 Task: Create a due date automation trigger when advanced on, on the tuesday before a card is due add fields without custom field "Resume" set to a number greater or equal to 1 and greater or equal to 10 at 11:00 AM.
Action: Mouse moved to (1360, 44)
Screenshot: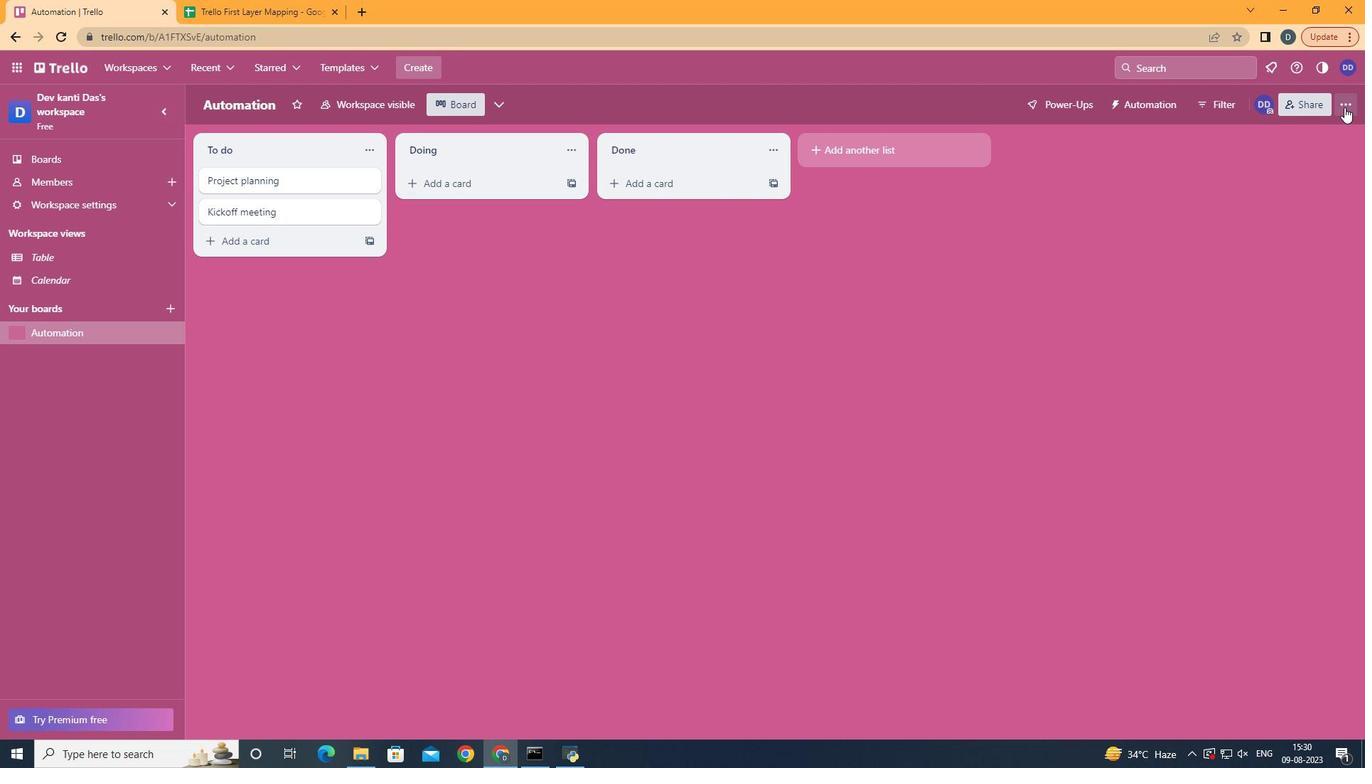 
Action: Mouse pressed left at (1360, 44)
Screenshot: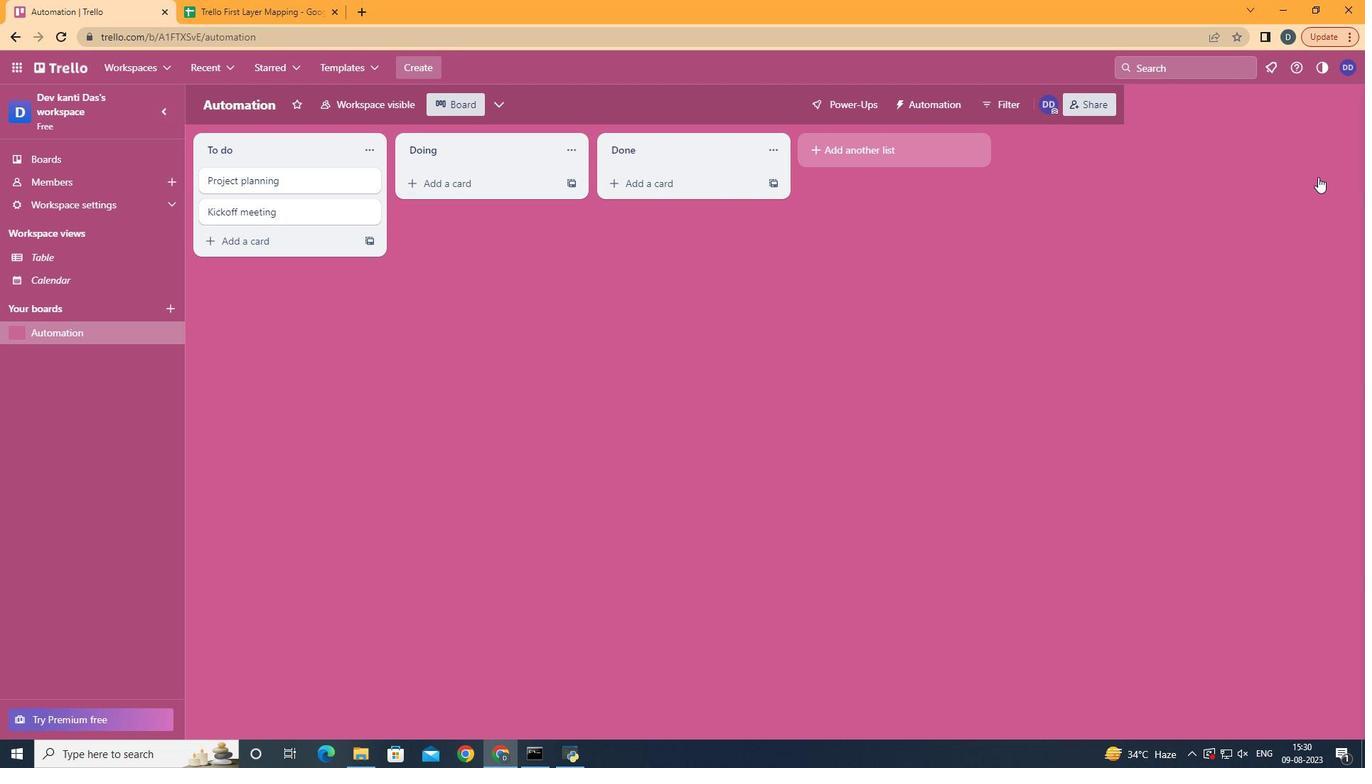 
Action: Mouse moved to (1257, 284)
Screenshot: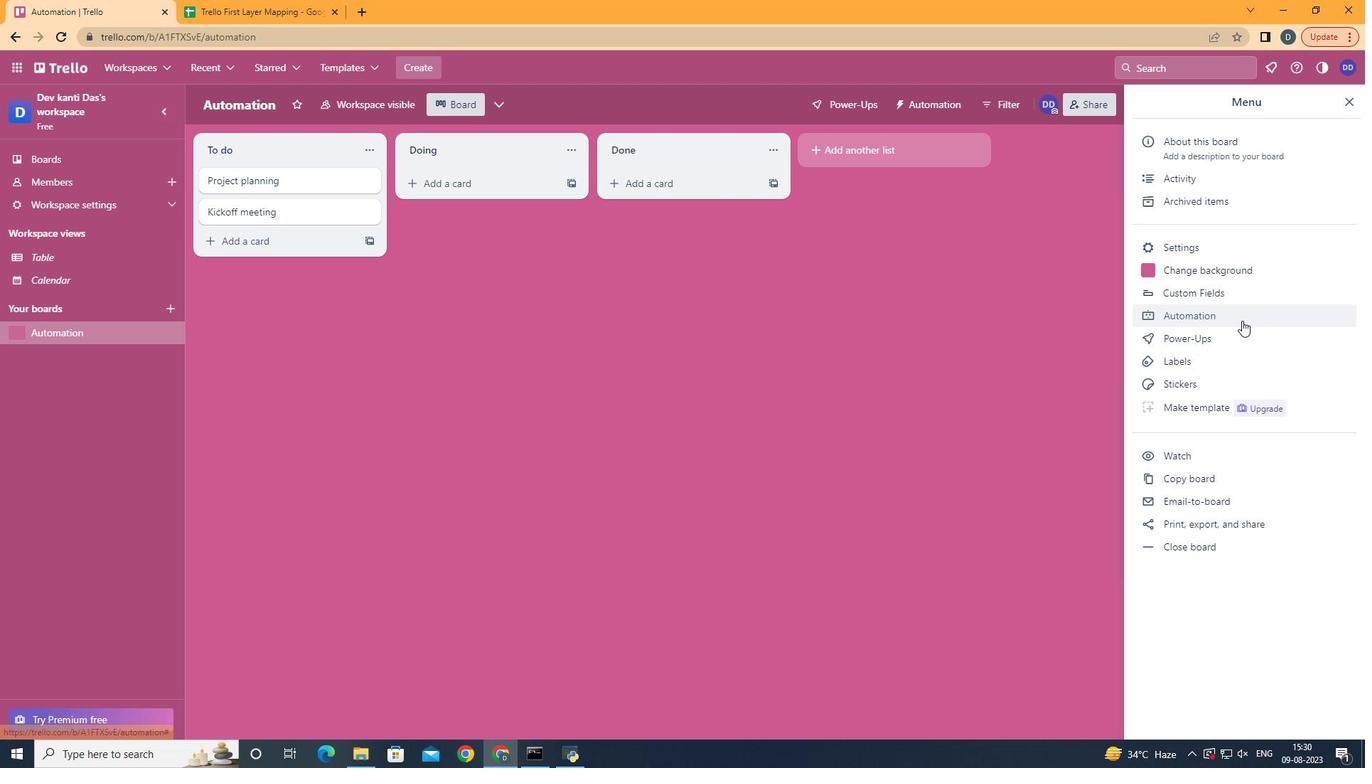 
Action: Mouse pressed left at (1257, 284)
Screenshot: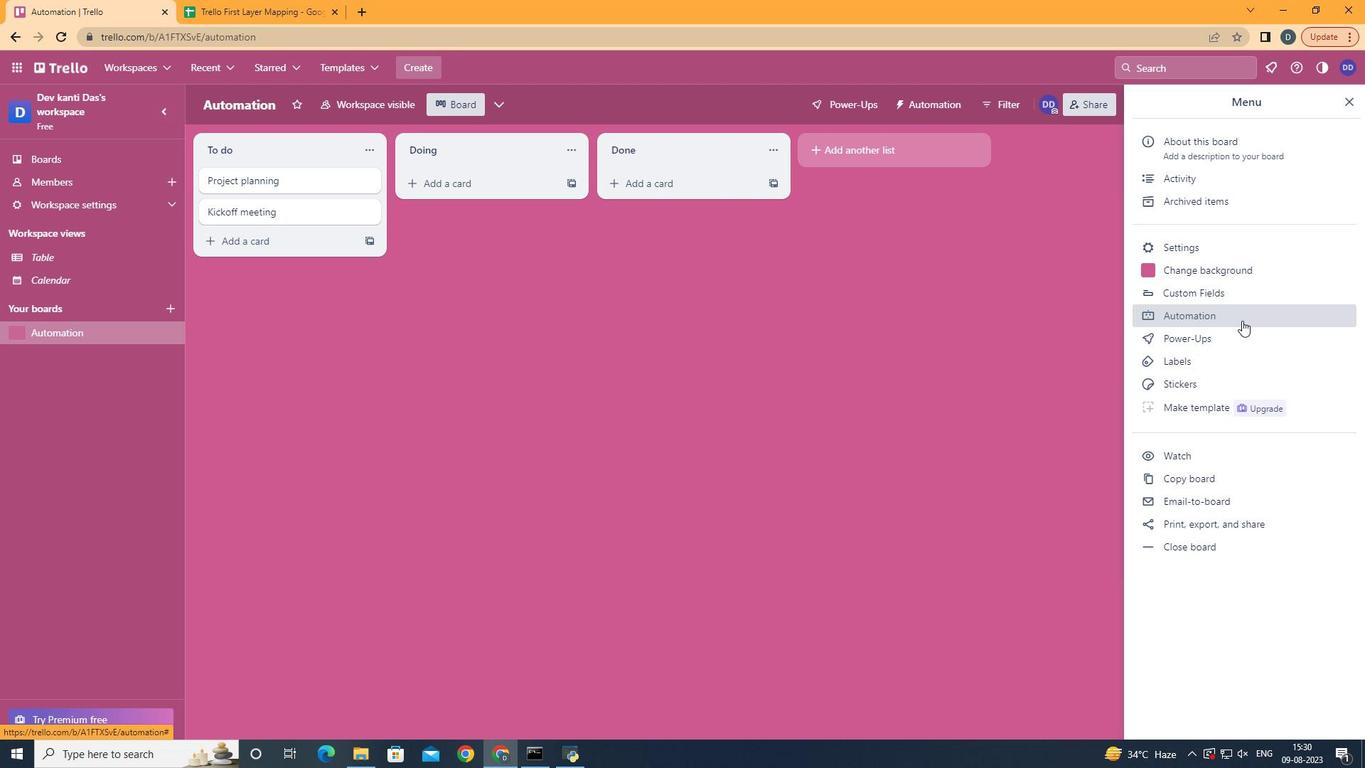 
Action: Mouse moved to (265, 241)
Screenshot: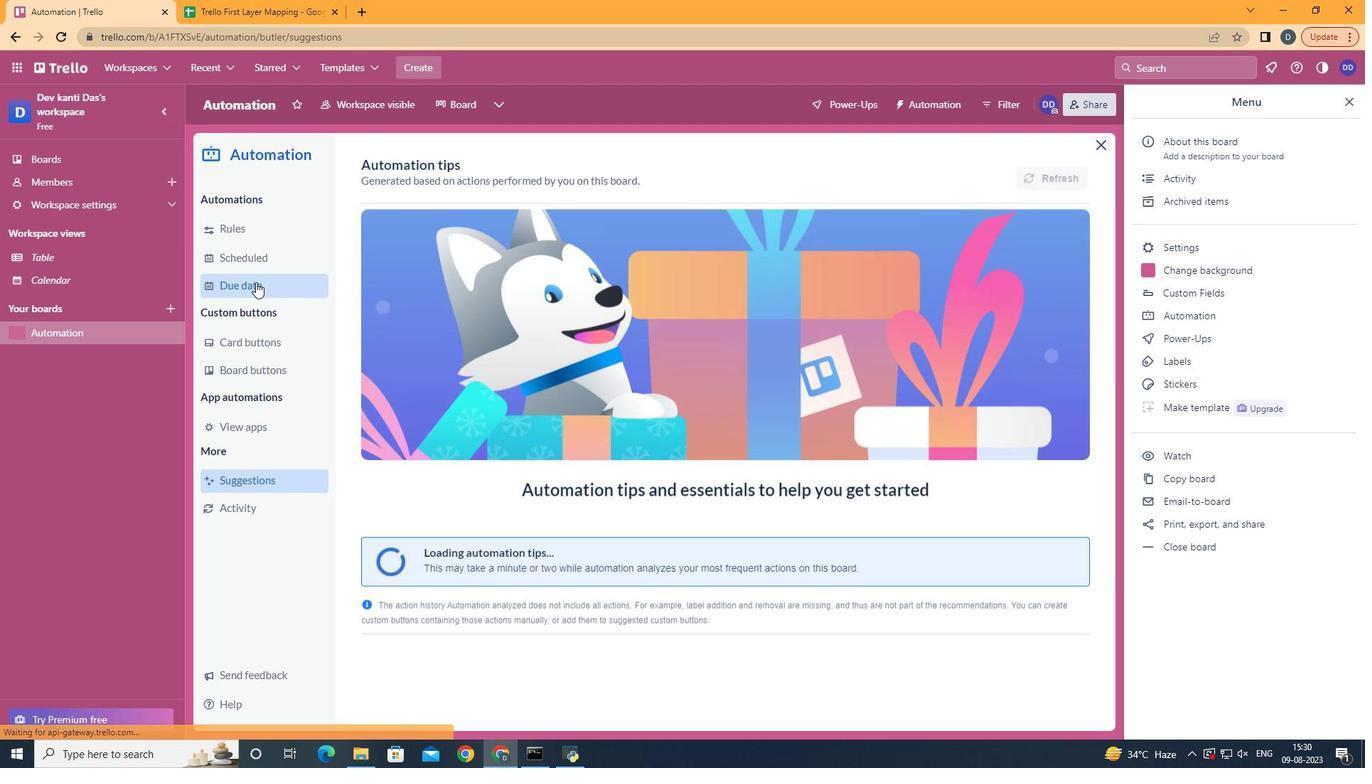 
Action: Mouse pressed left at (265, 241)
Screenshot: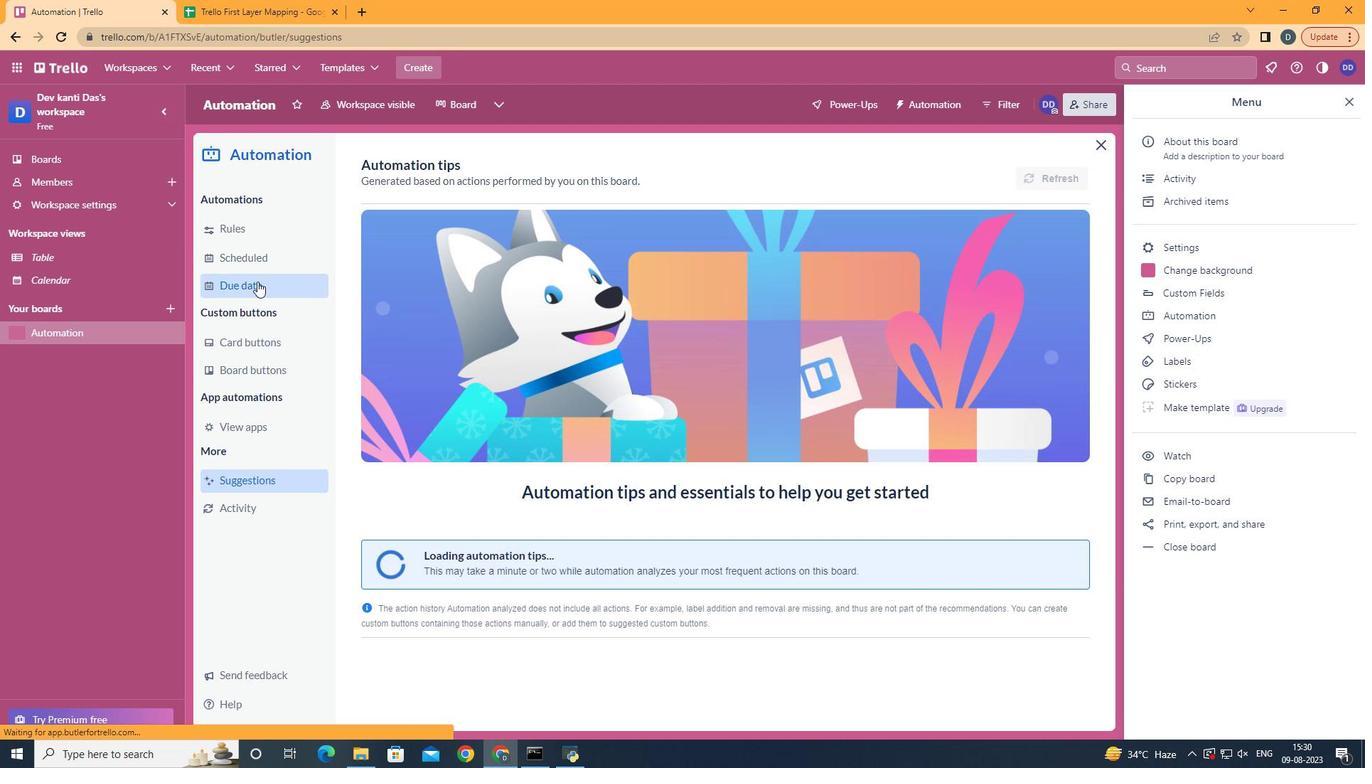 
Action: Mouse moved to (1000, 116)
Screenshot: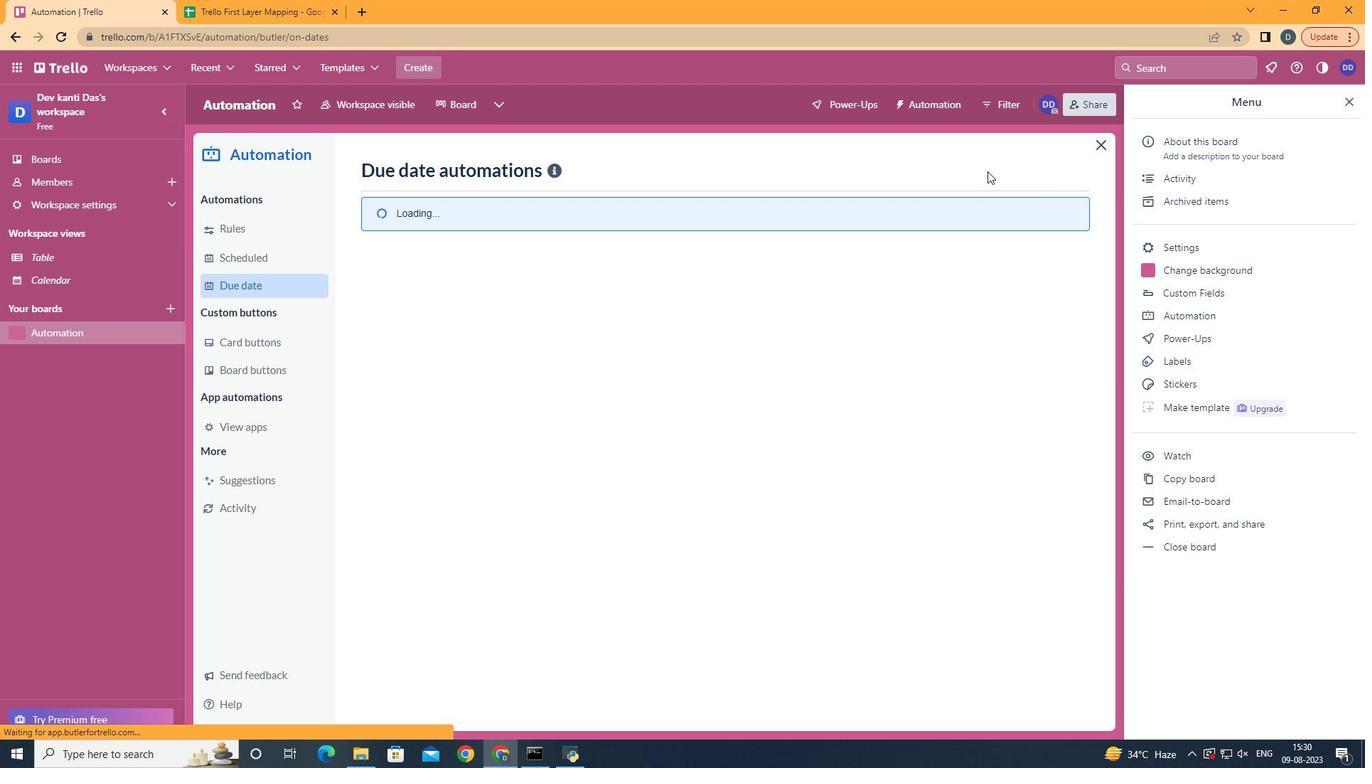 
Action: Mouse pressed left at (1000, 116)
Screenshot: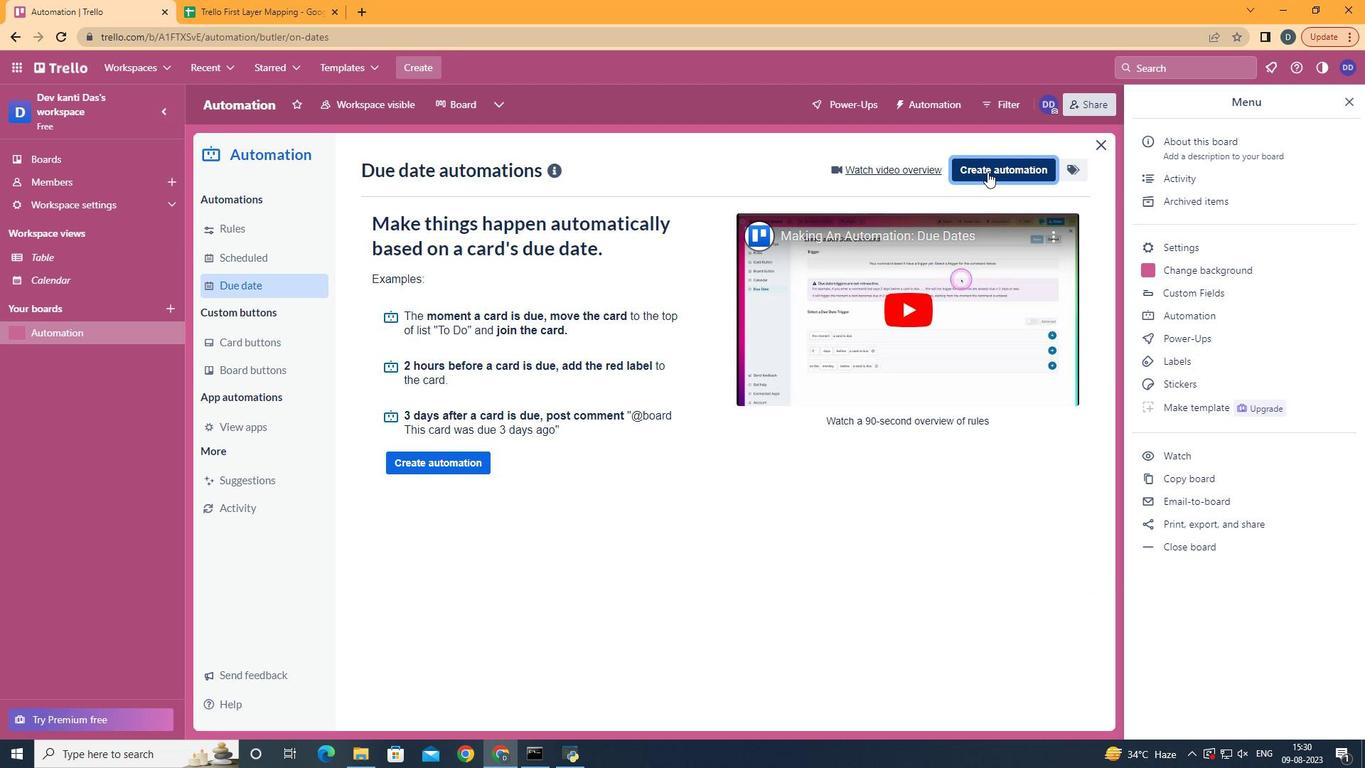 
Action: Mouse moved to (771, 266)
Screenshot: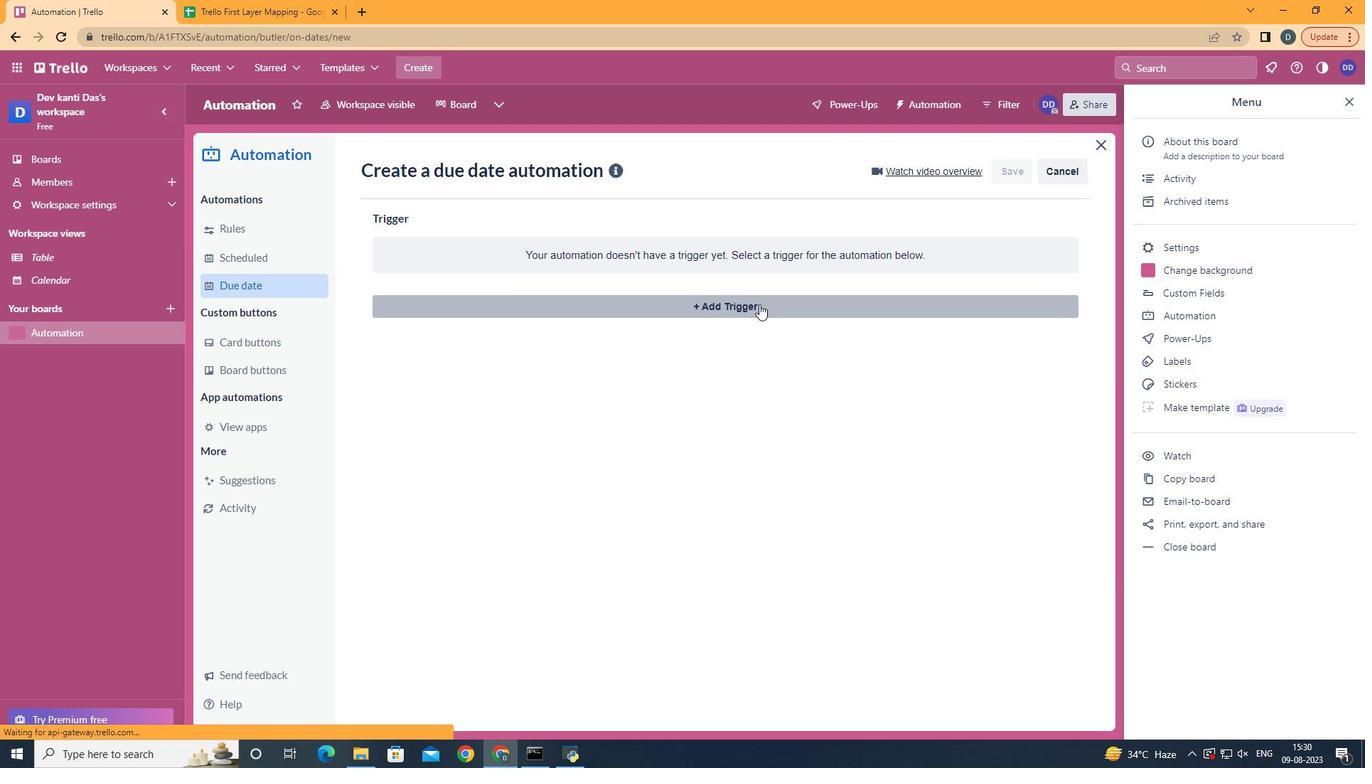 
Action: Mouse pressed left at (771, 266)
Screenshot: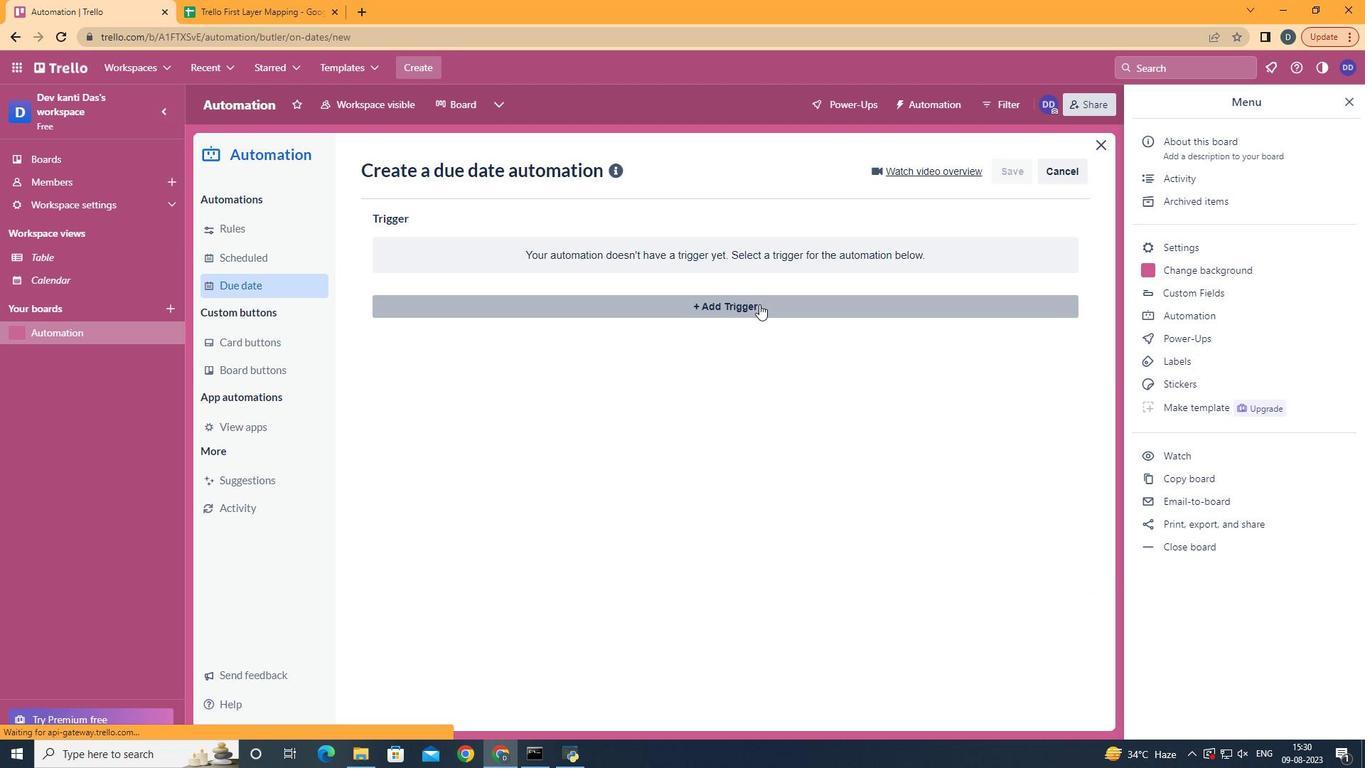 
Action: Mouse moved to (465, 378)
Screenshot: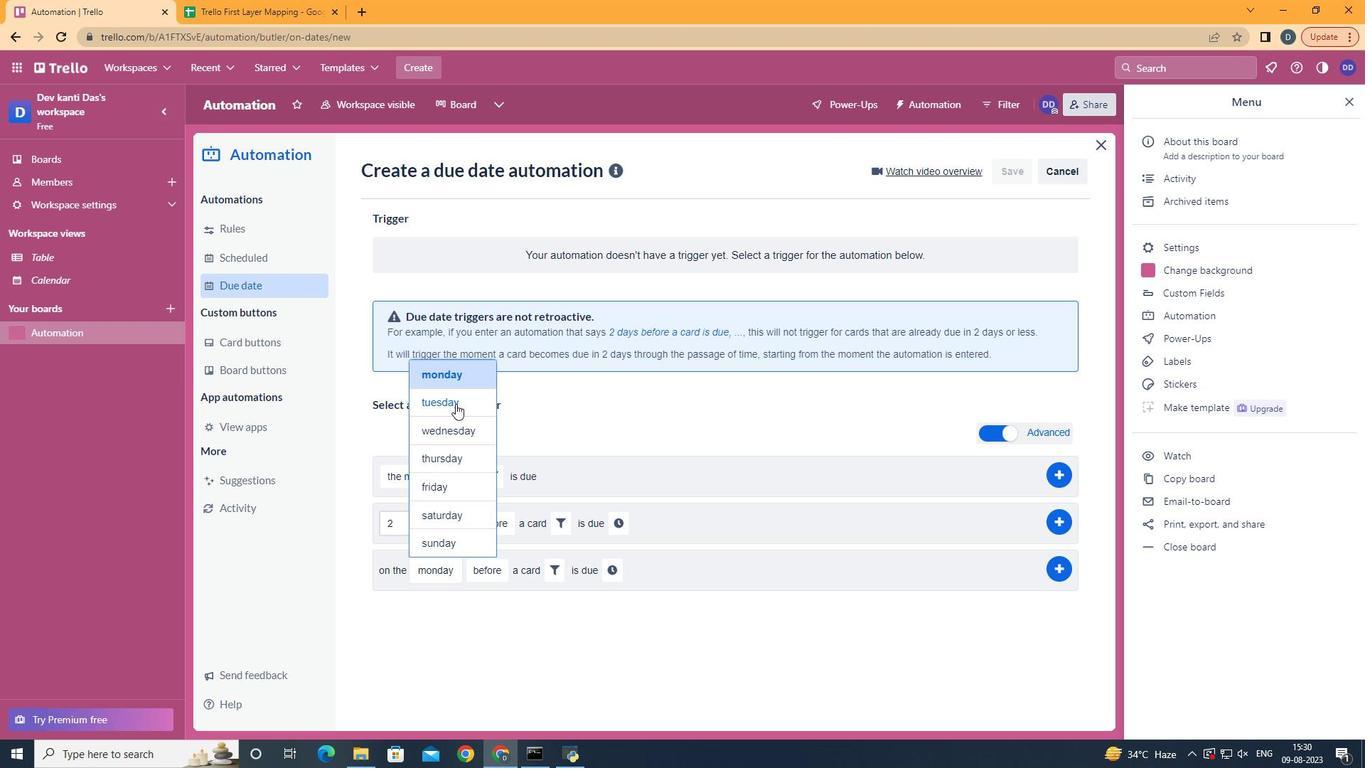 
Action: Mouse pressed left at (465, 378)
Screenshot: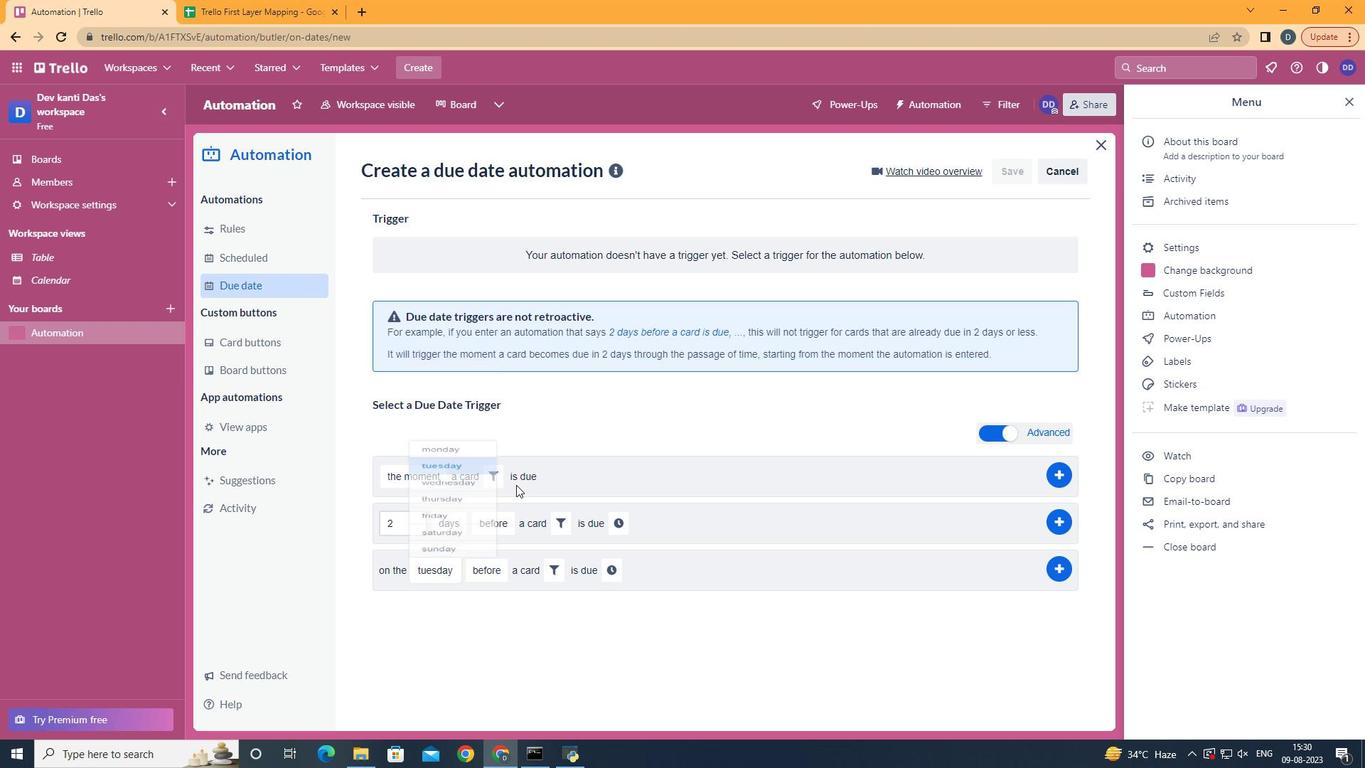 
Action: Mouse moved to (568, 562)
Screenshot: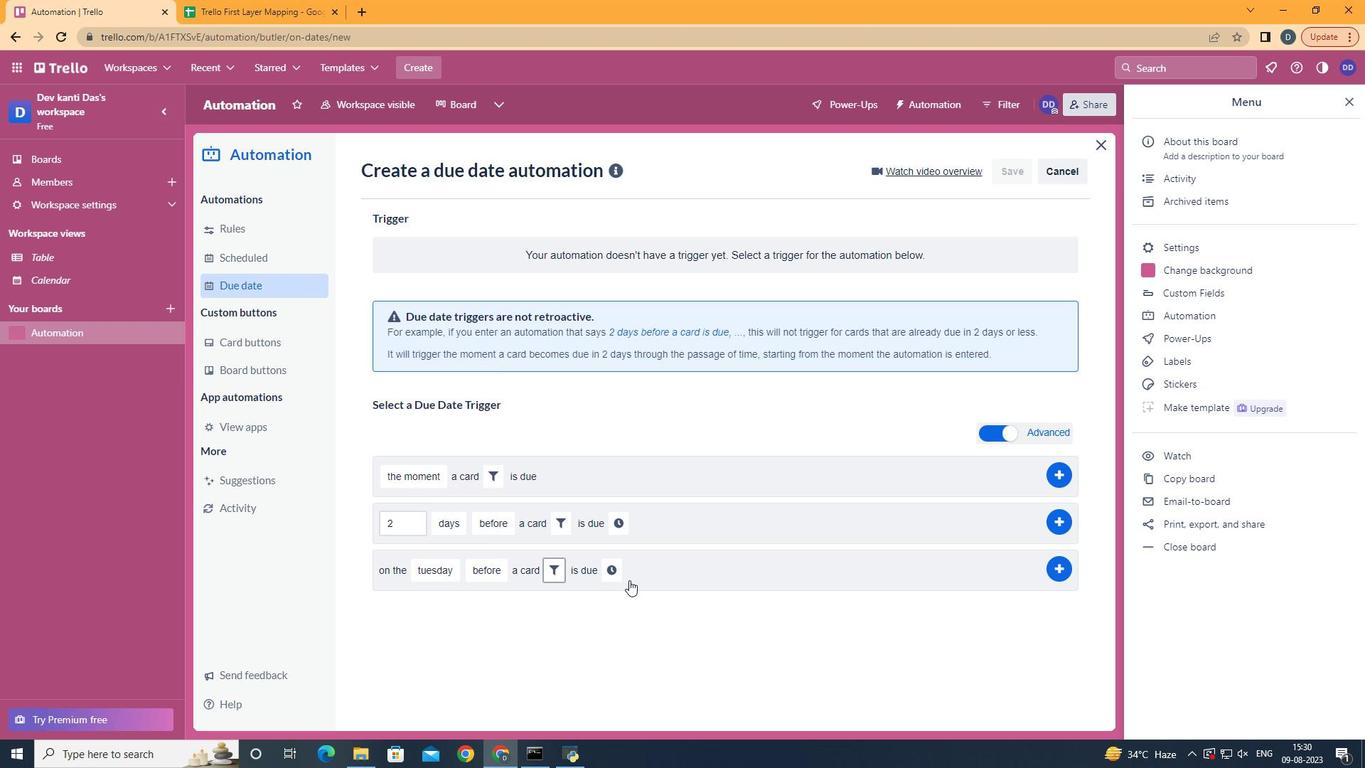 
Action: Mouse pressed left at (568, 562)
Screenshot: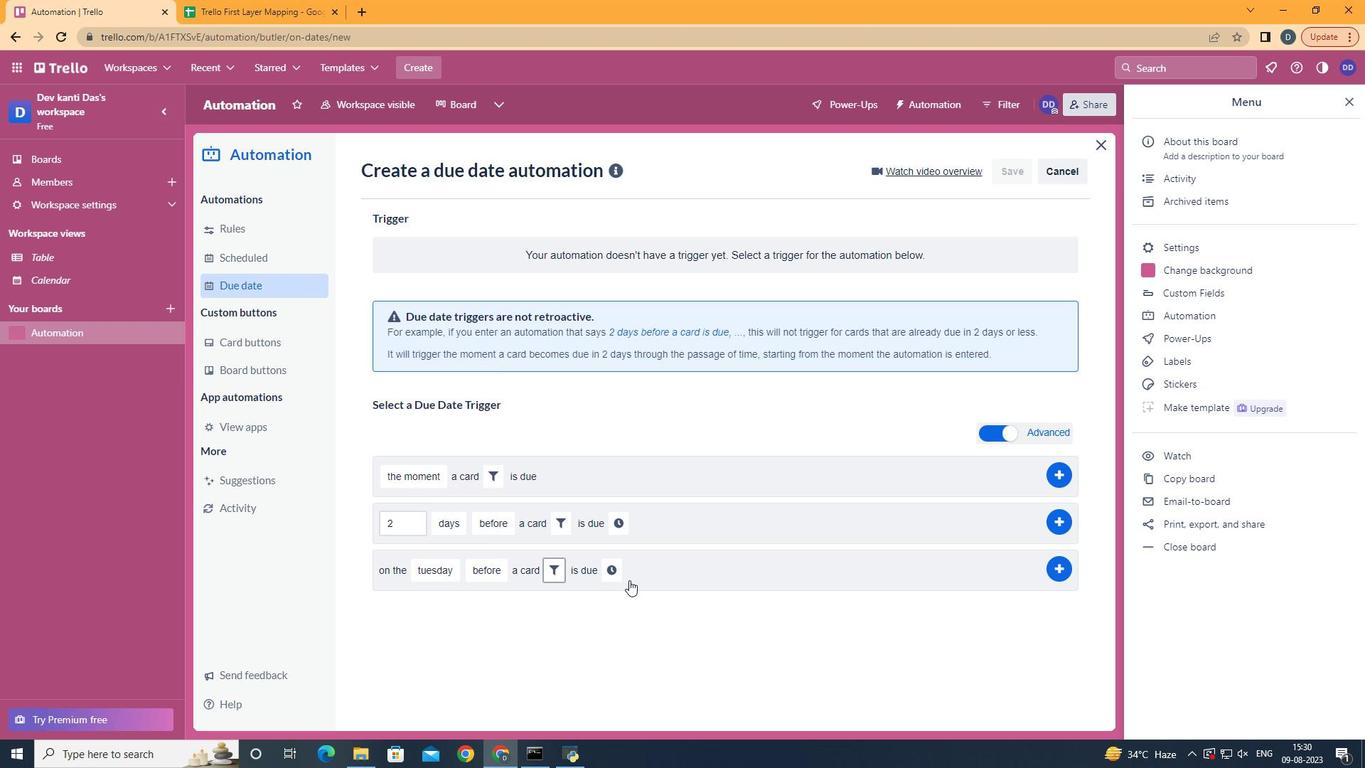 
Action: Mouse moved to (788, 618)
Screenshot: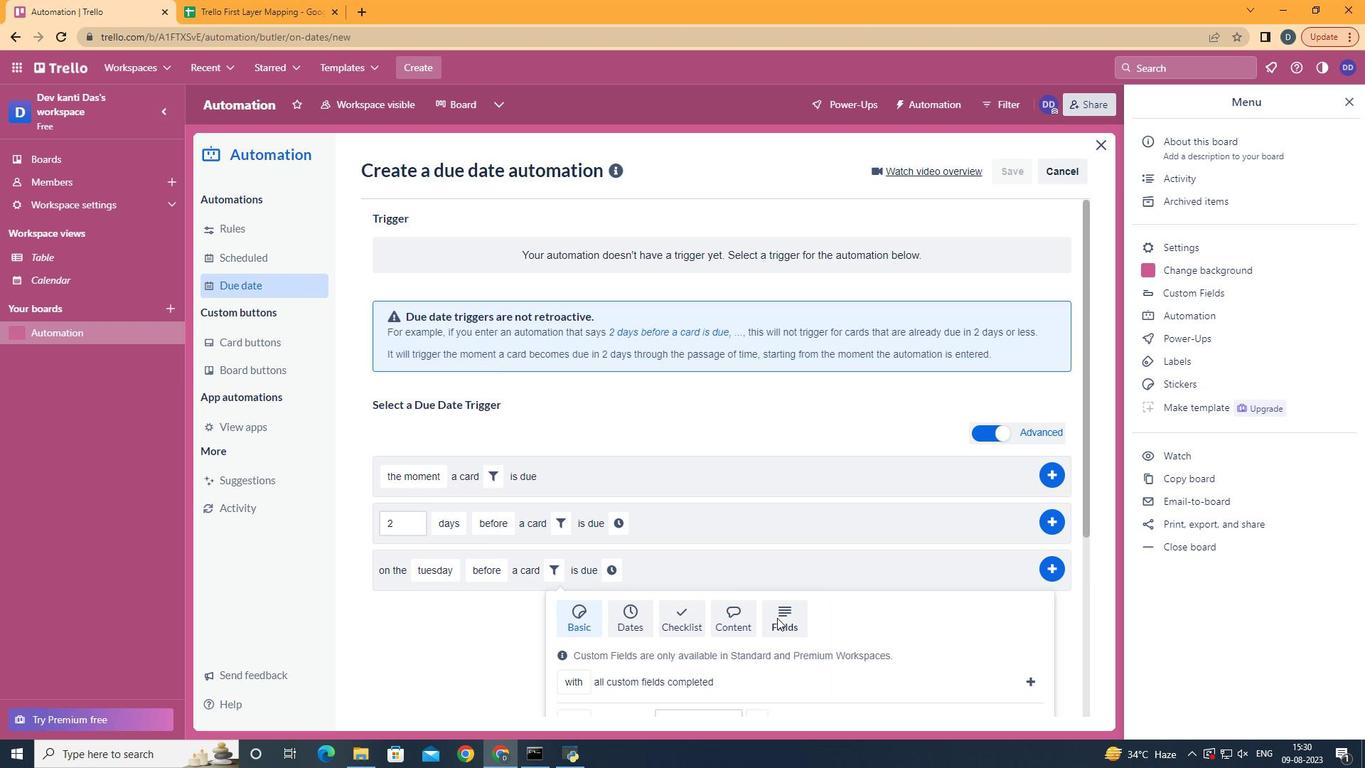 
Action: Mouse pressed left at (788, 618)
Screenshot: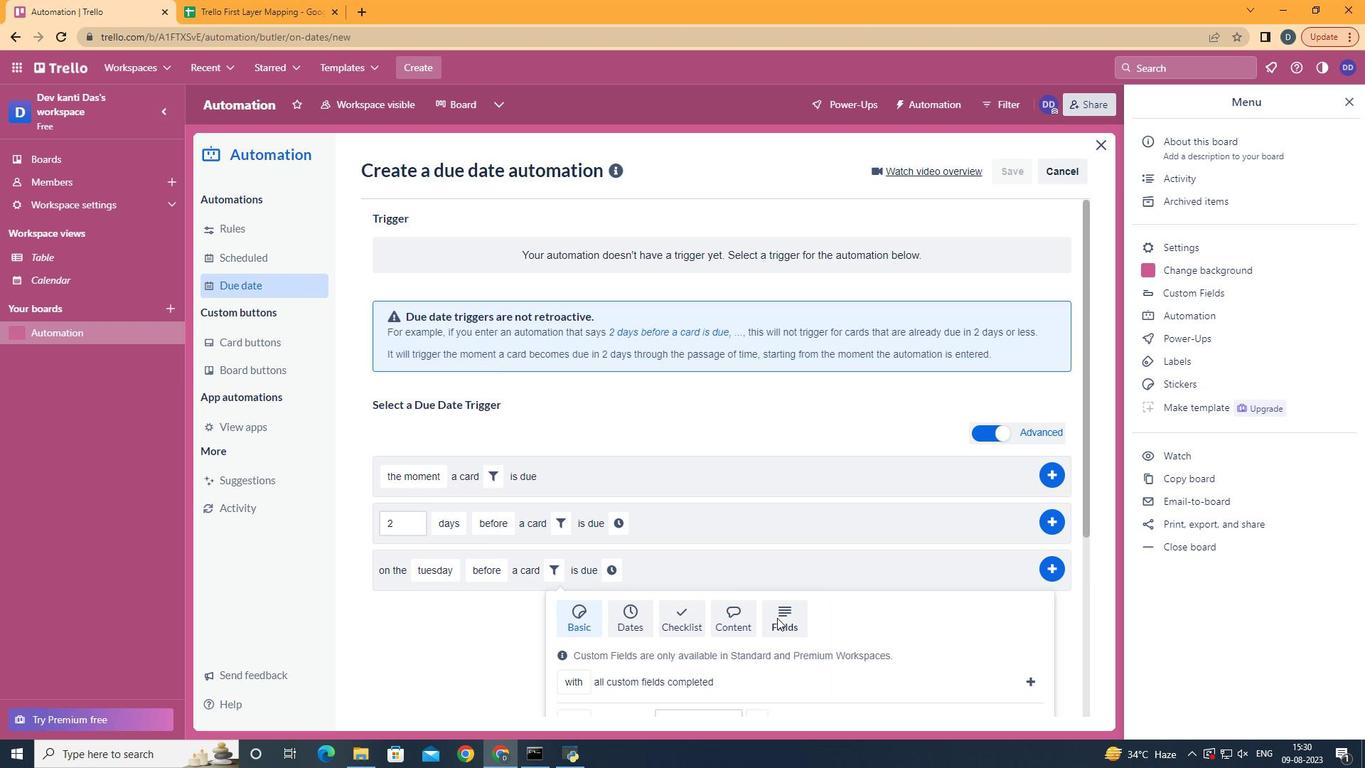 
Action: Mouse moved to (791, 619)
Screenshot: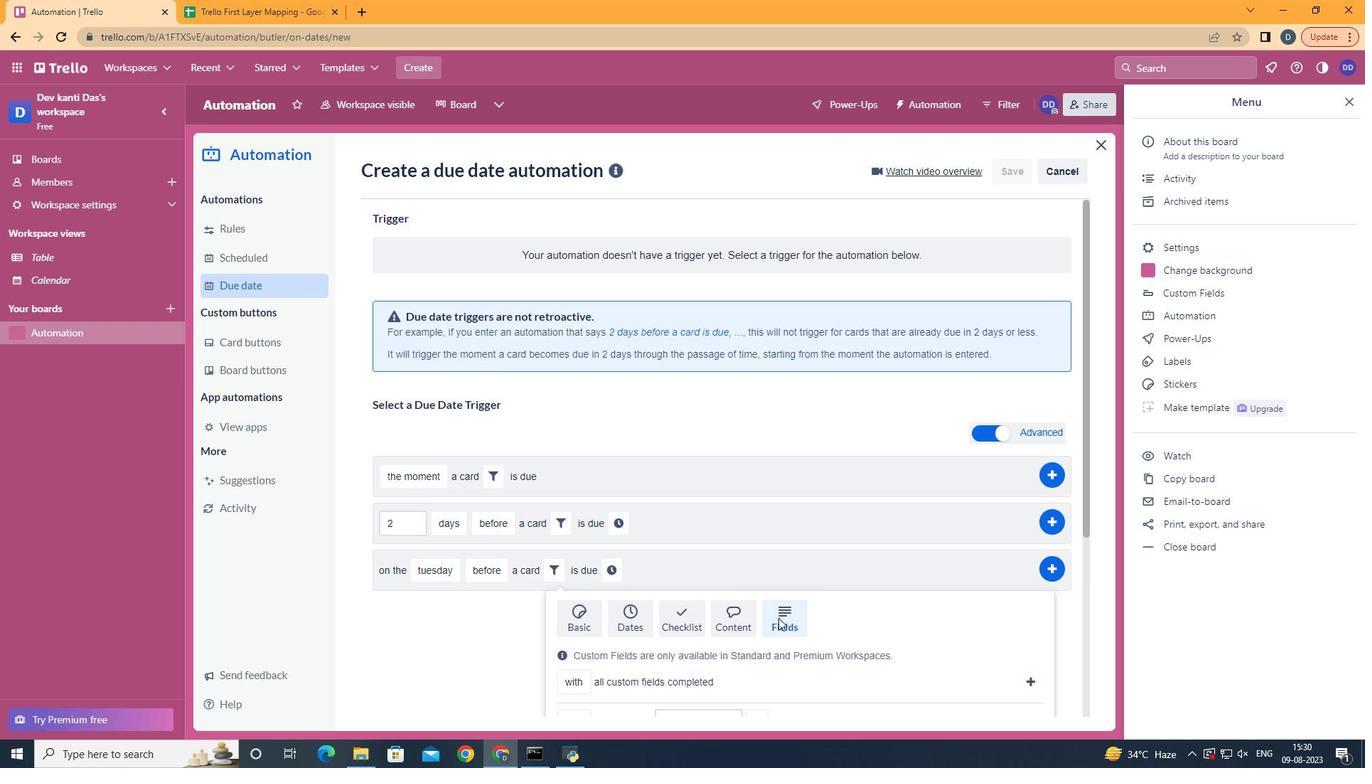 
Action: Mouse scrolled (791, 618) with delta (0, -1)
Screenshot: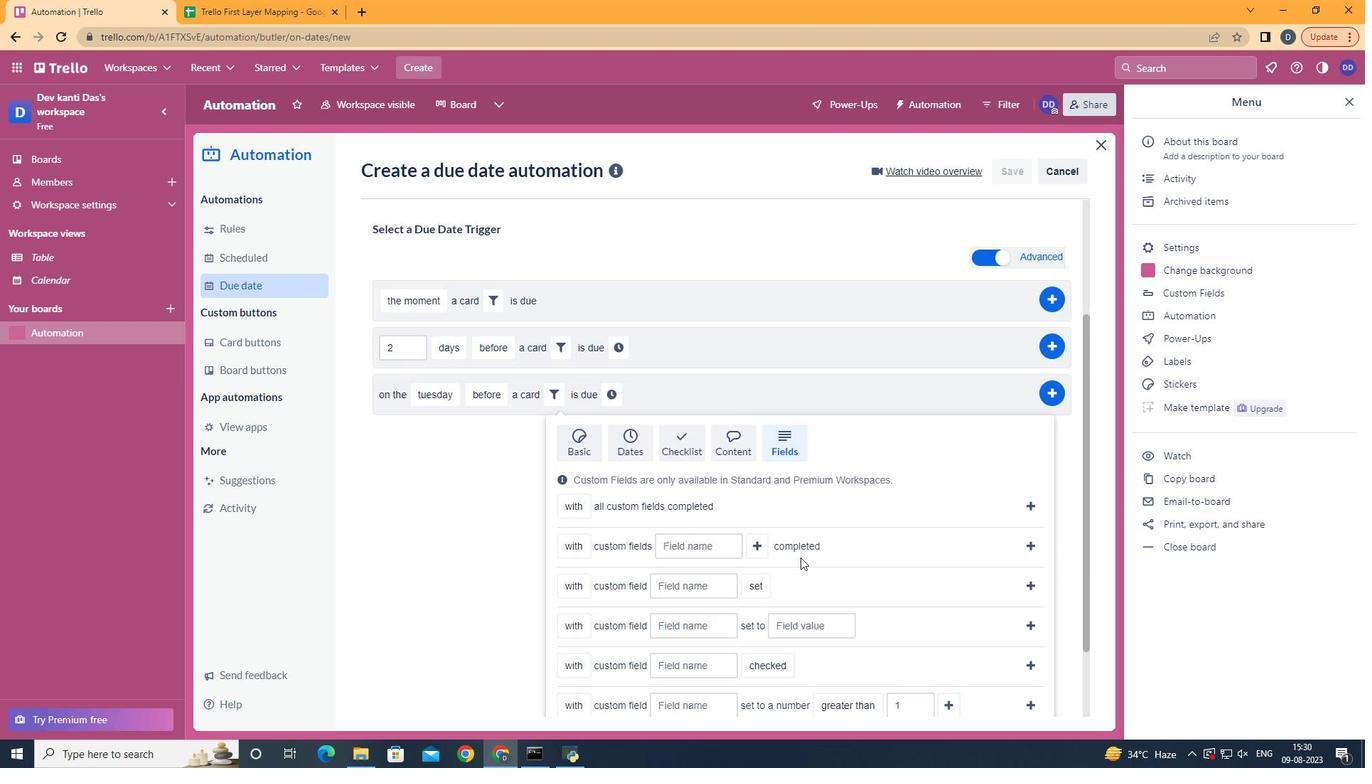 
Action: Mouse scrolled (791, 618) with delta (0, -1)
Screenshot: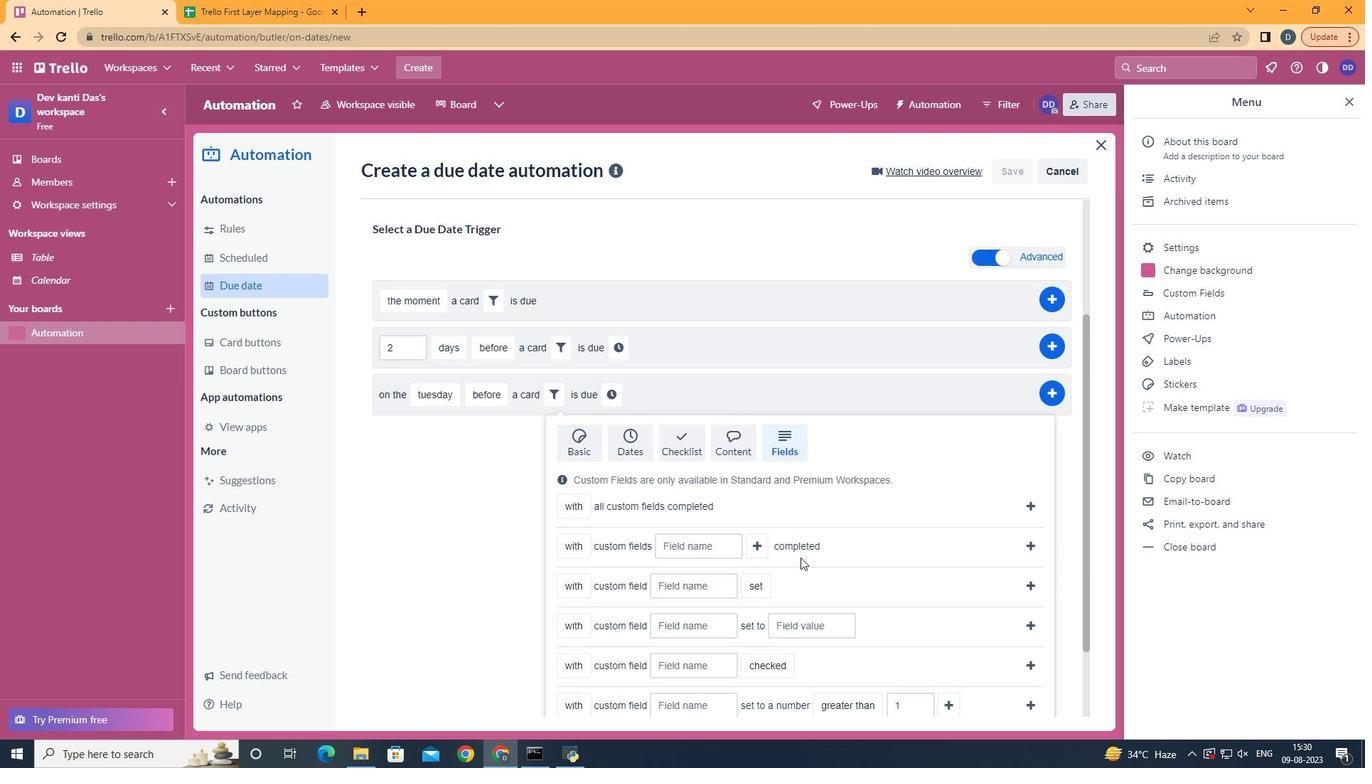 
Action: Mouse scrolled (791, 618) with delta (0, -1)
Screenshot: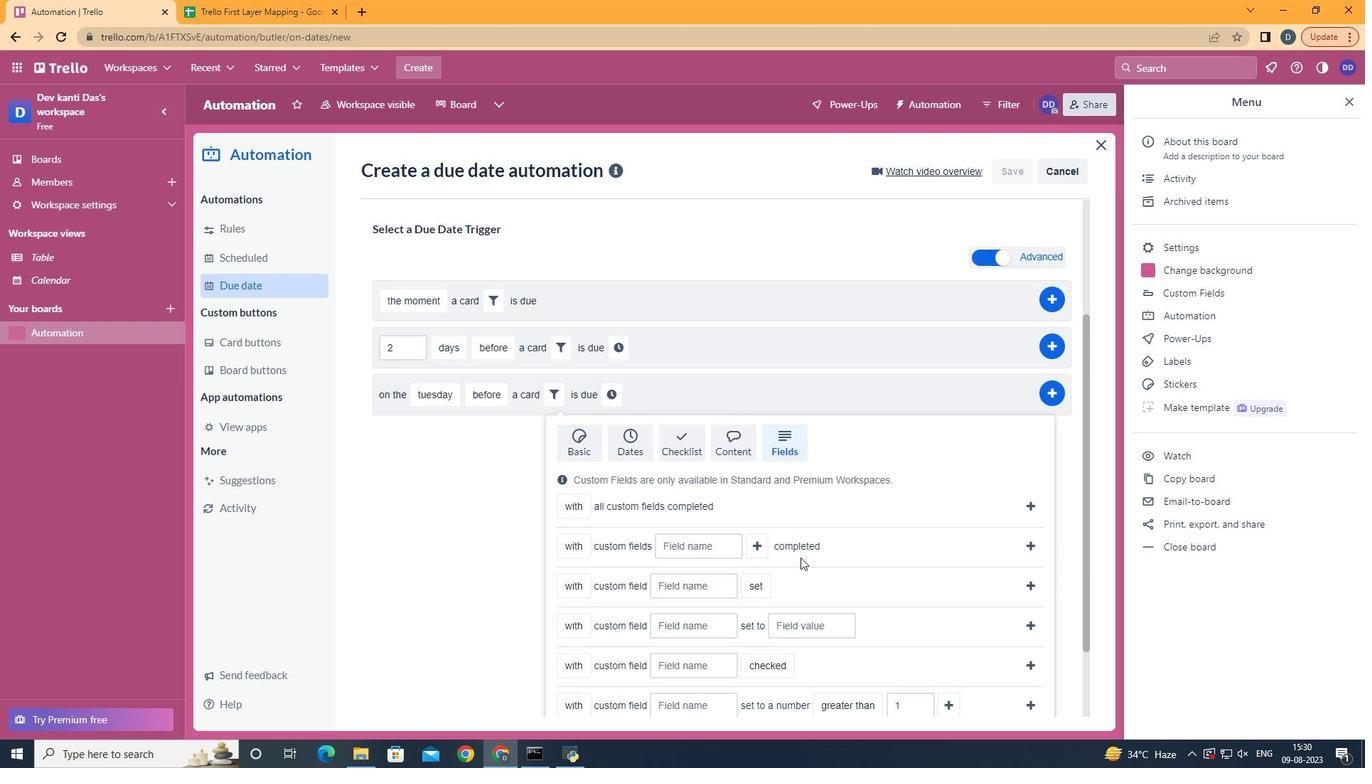 
Action: Mouse scrolled (791, 618) with delta (0, -1)
Screenshot: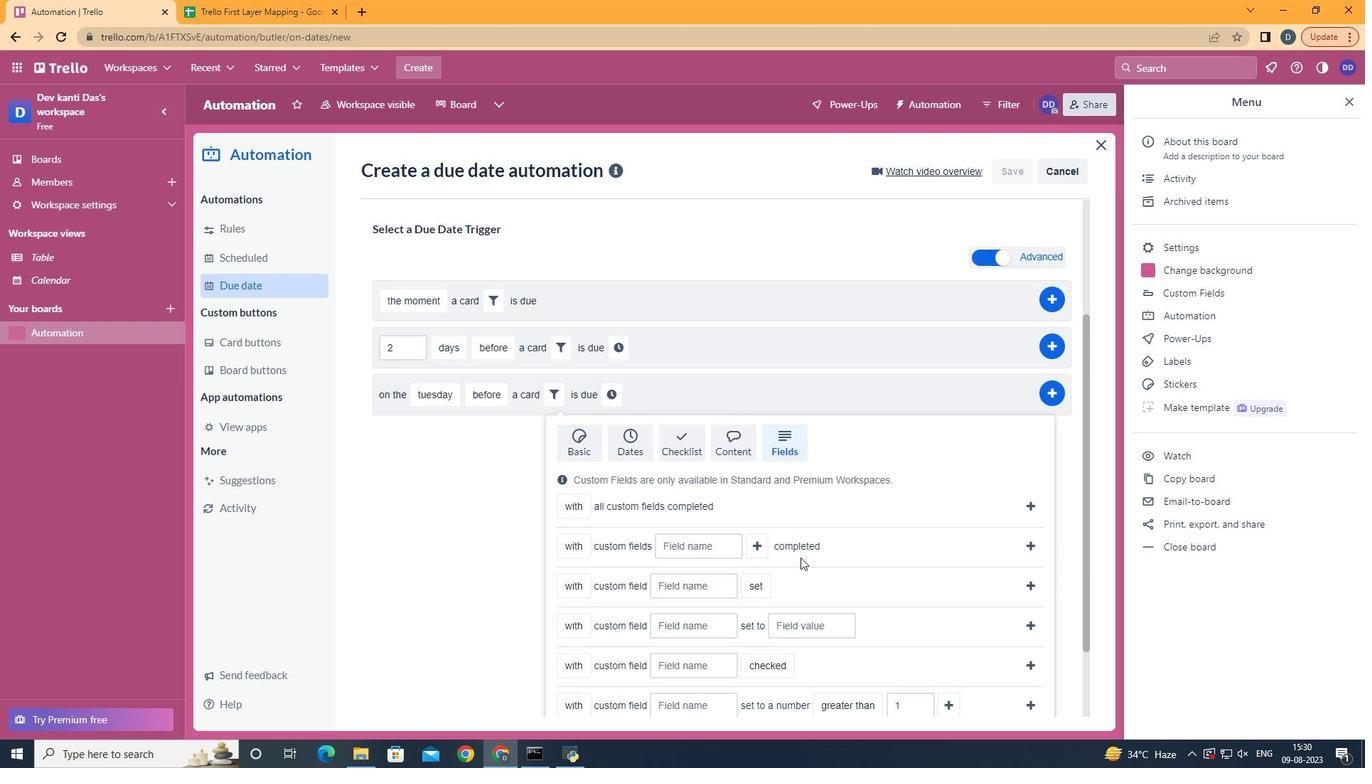
Action: Mouse scrolled (791, 618) with delta (0, -1)
Screenshot: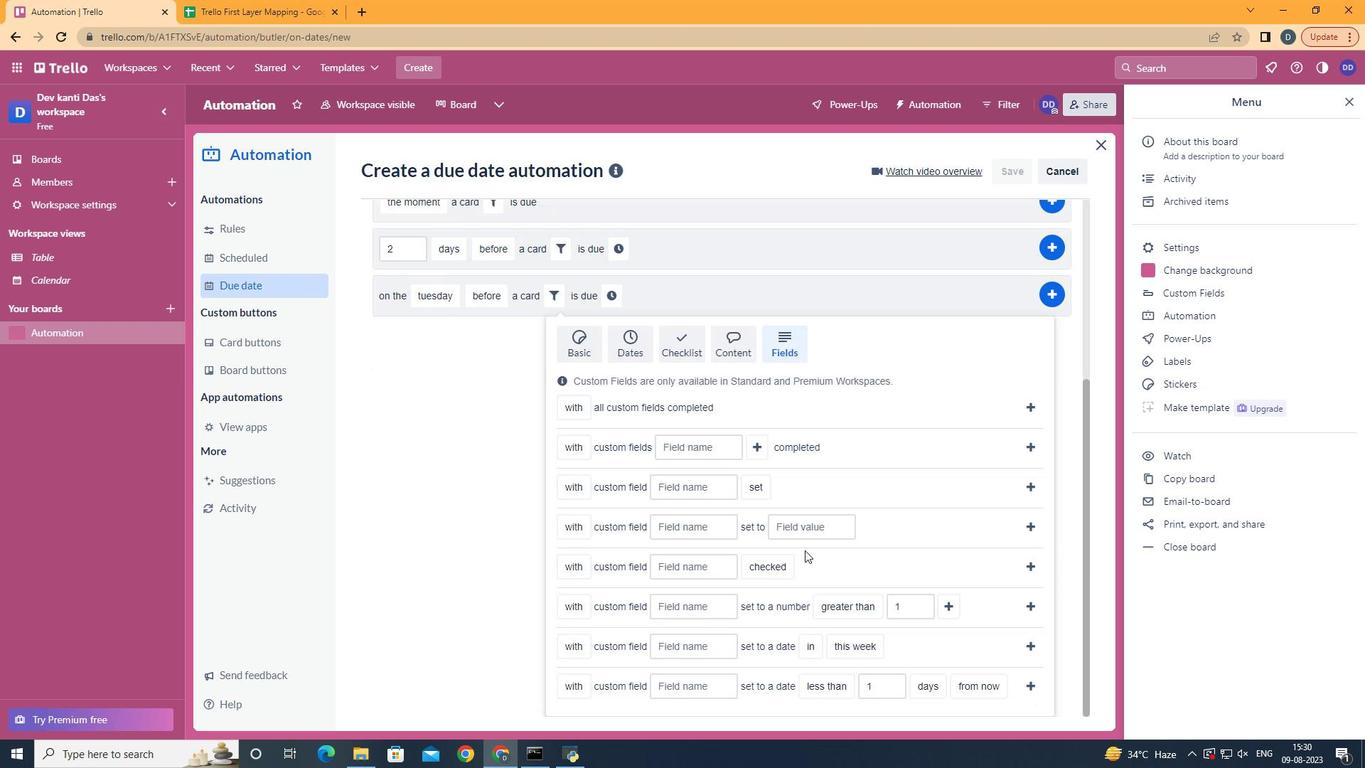 
Action: Mouse scrolled (791, 618) with delta (0, -1)
Screenshot: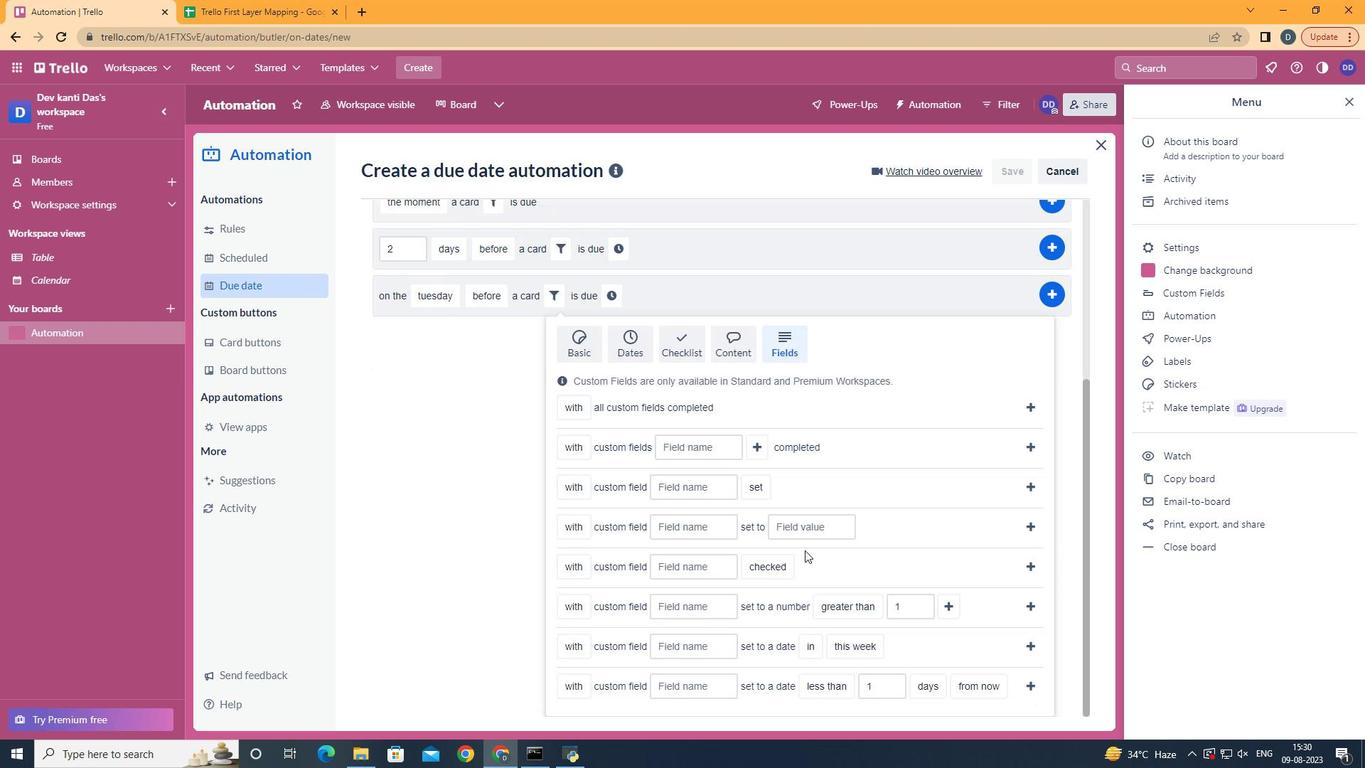 
Action: Mouse moved to (791, 616)
Screenshot: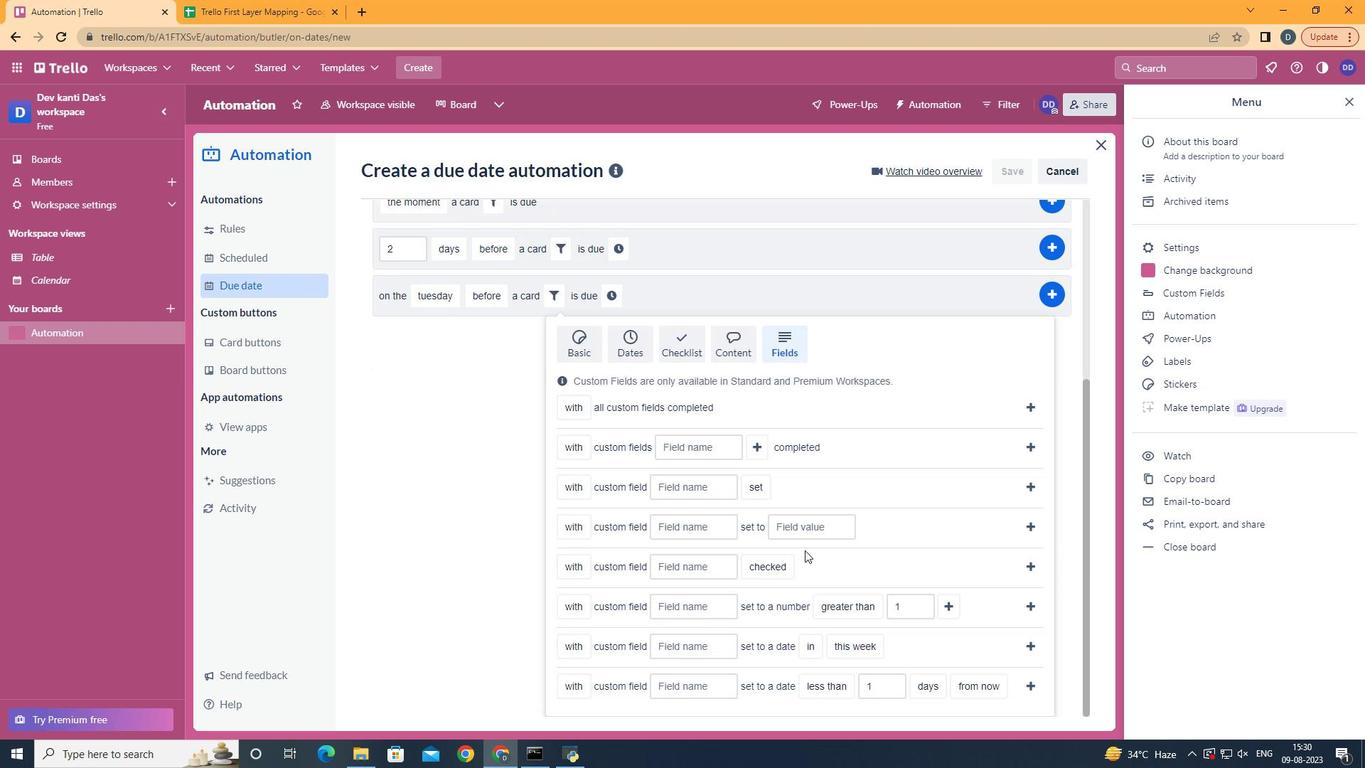 
Action: Mouse scrolled (791, 616) with delta (0, 0)
Screenshot: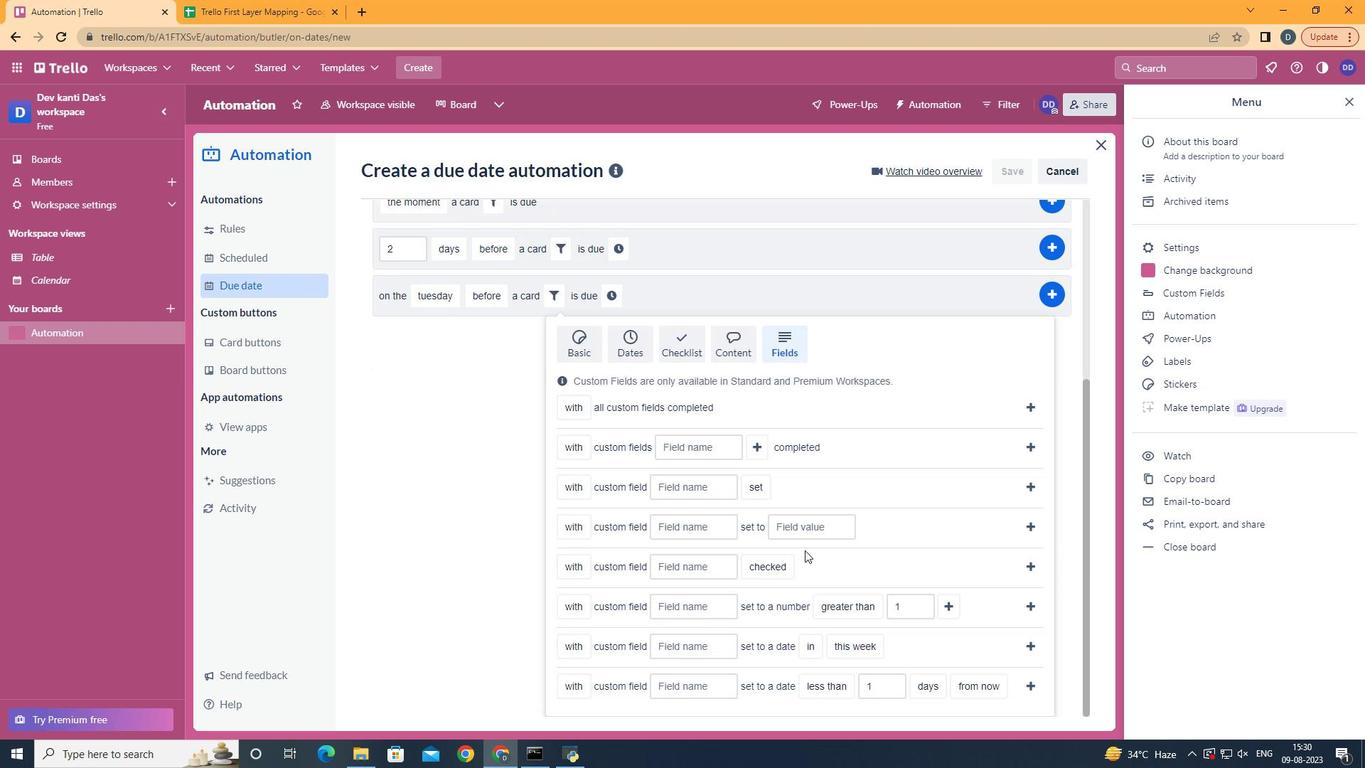 
Action: Mouse moved to (618, 660)
Screenshot: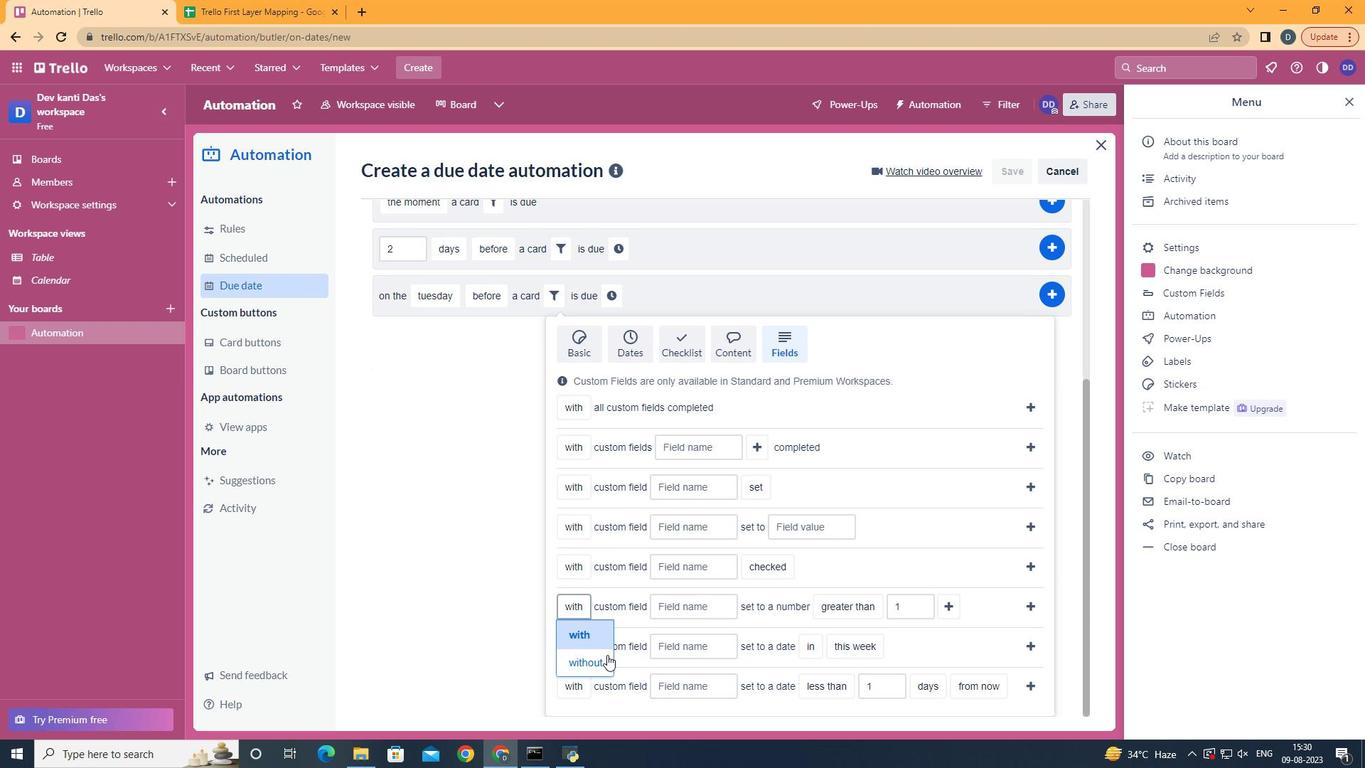 
Action: Mouse pressed left at (618, 660)
Screenshot: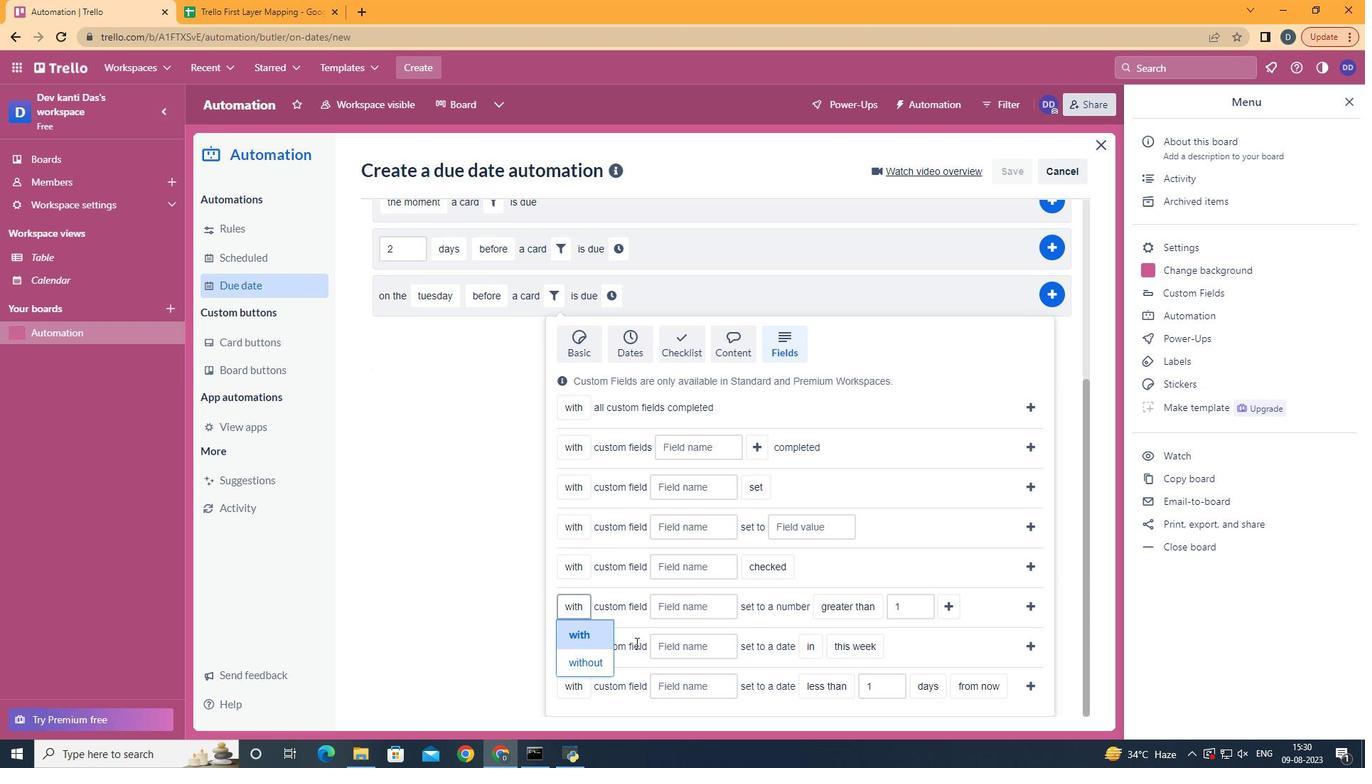 
Action: Mouse moved to (710, 606)
Screenshot: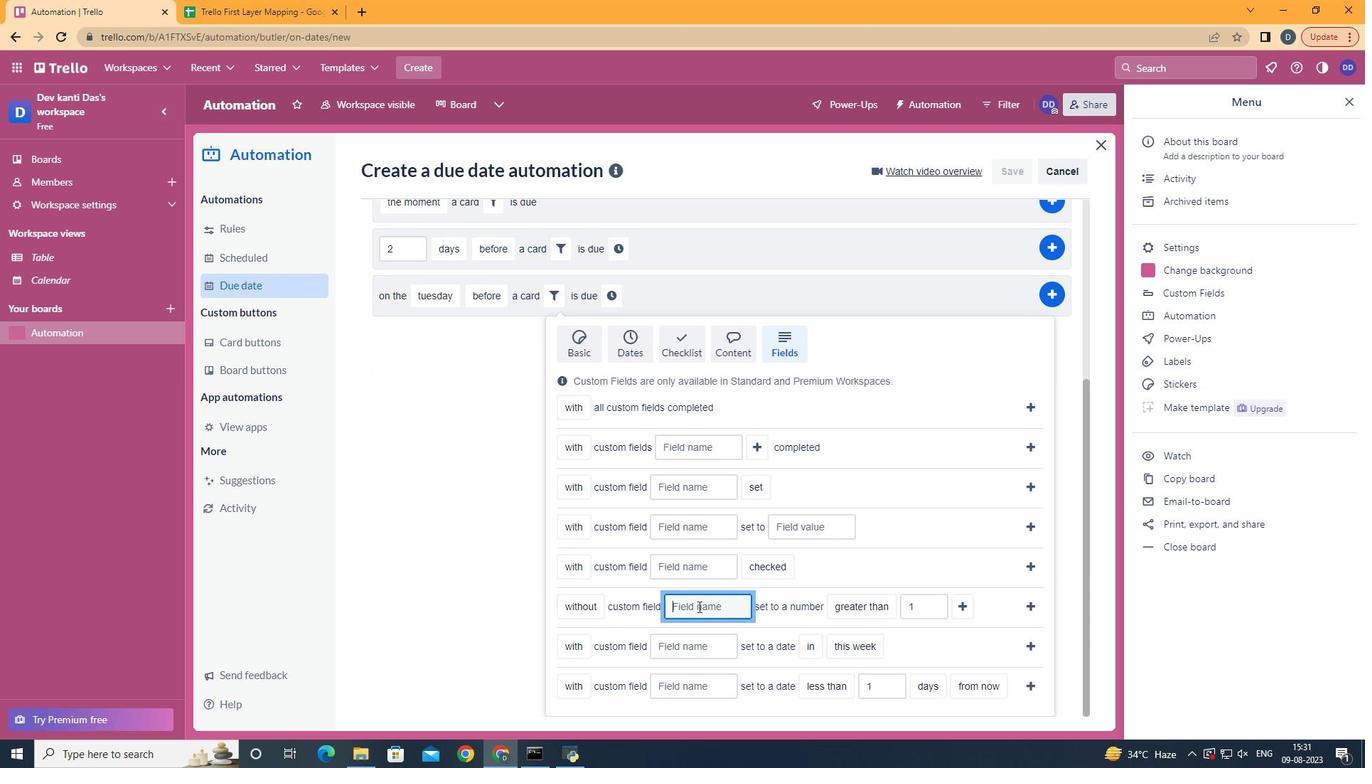 
Action: Mouse pressed left at (710, 606)
Screenshot: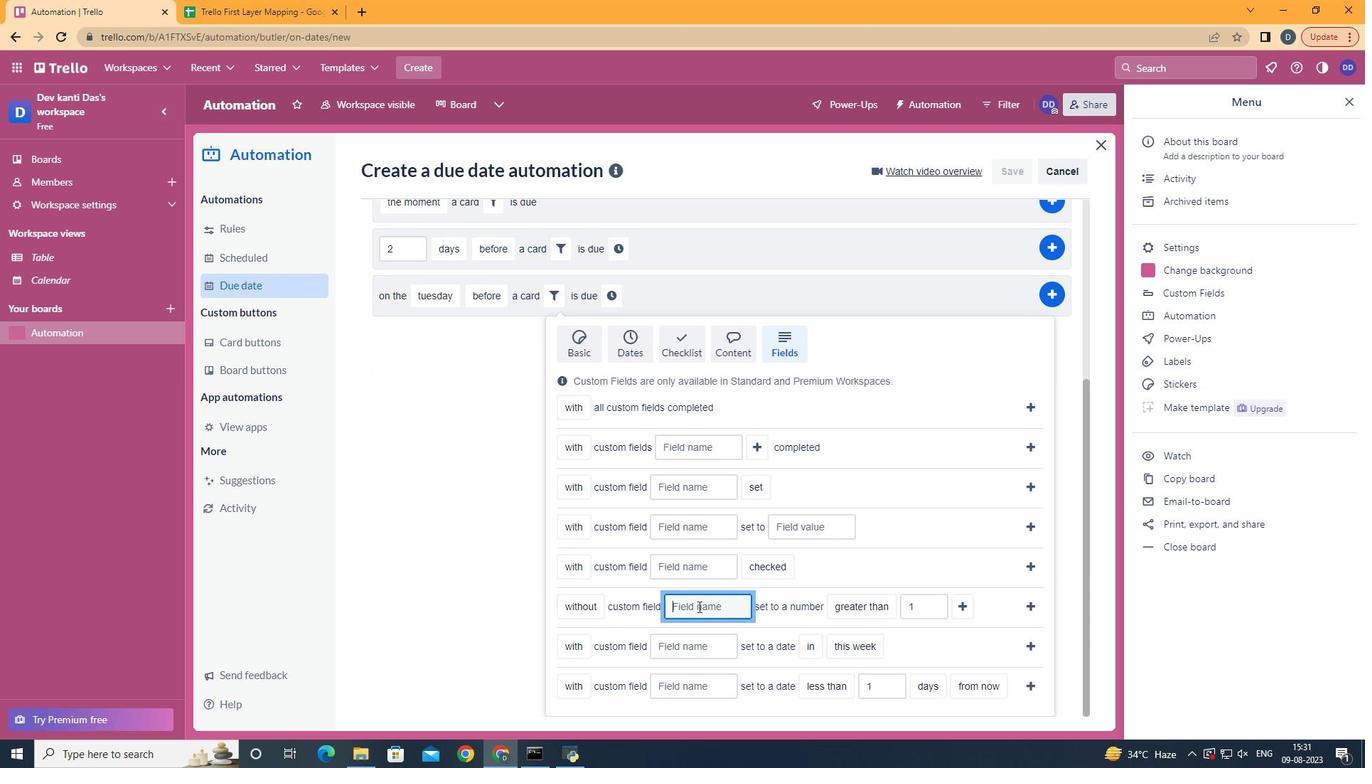 
Action: Key pressed <Key.shift>Resume
Screenshot: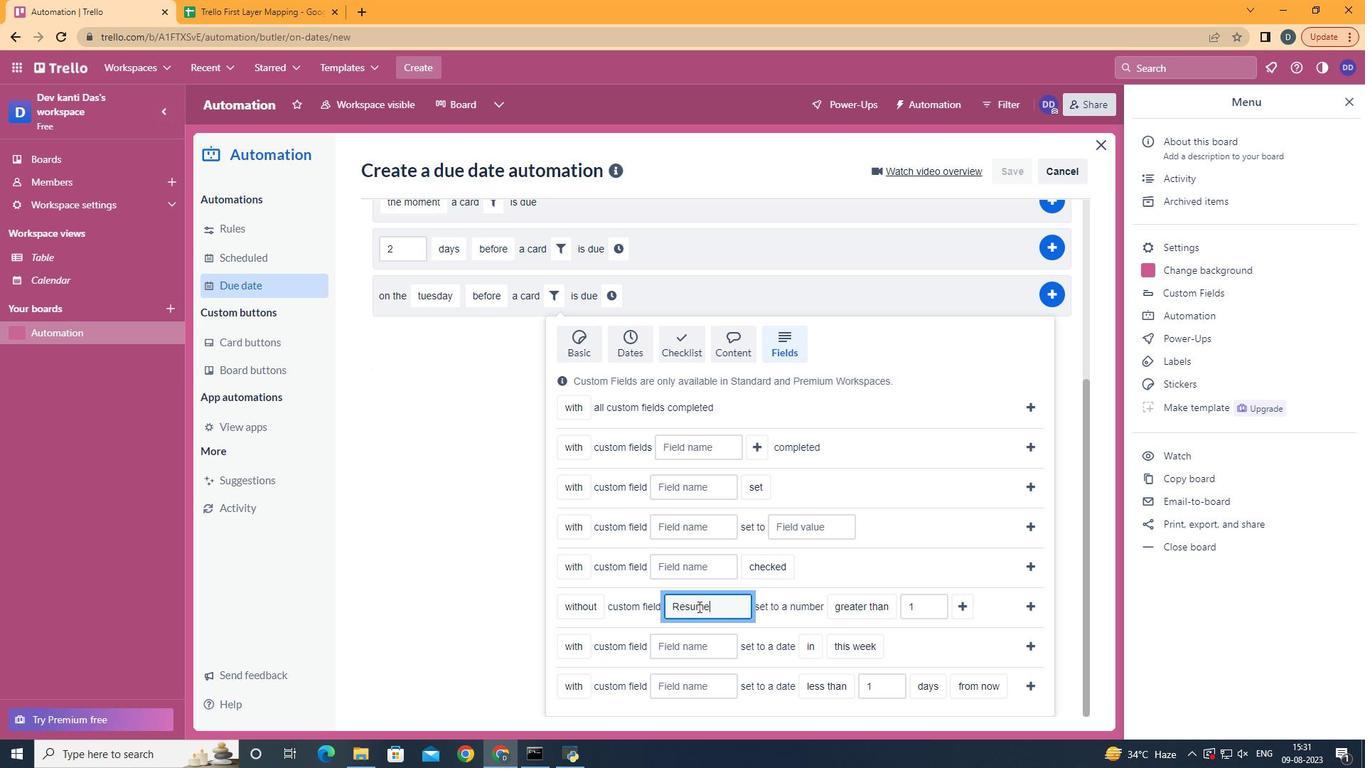 
Action: Mouse moved to (908, 514)
Screenshot: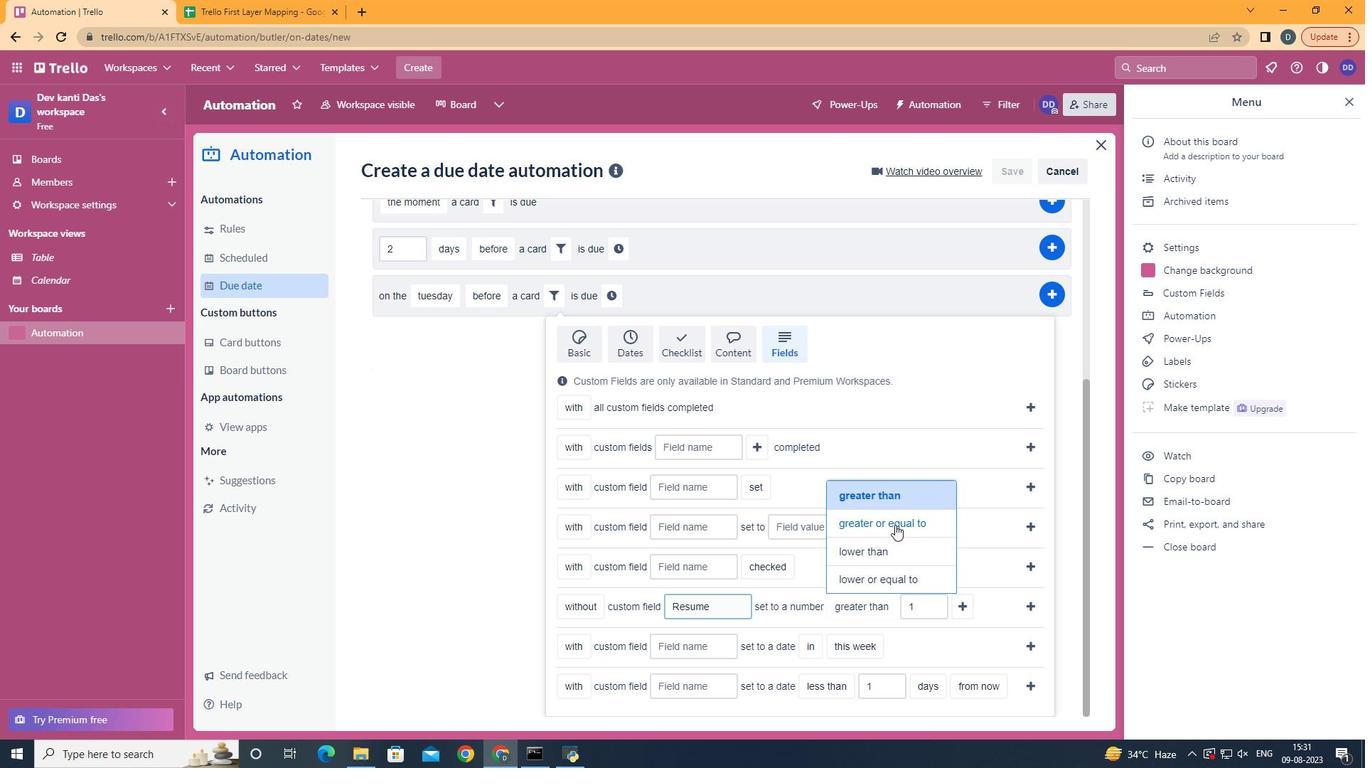 
Action: Mouse pressed left at (908, 514)
Screenshot: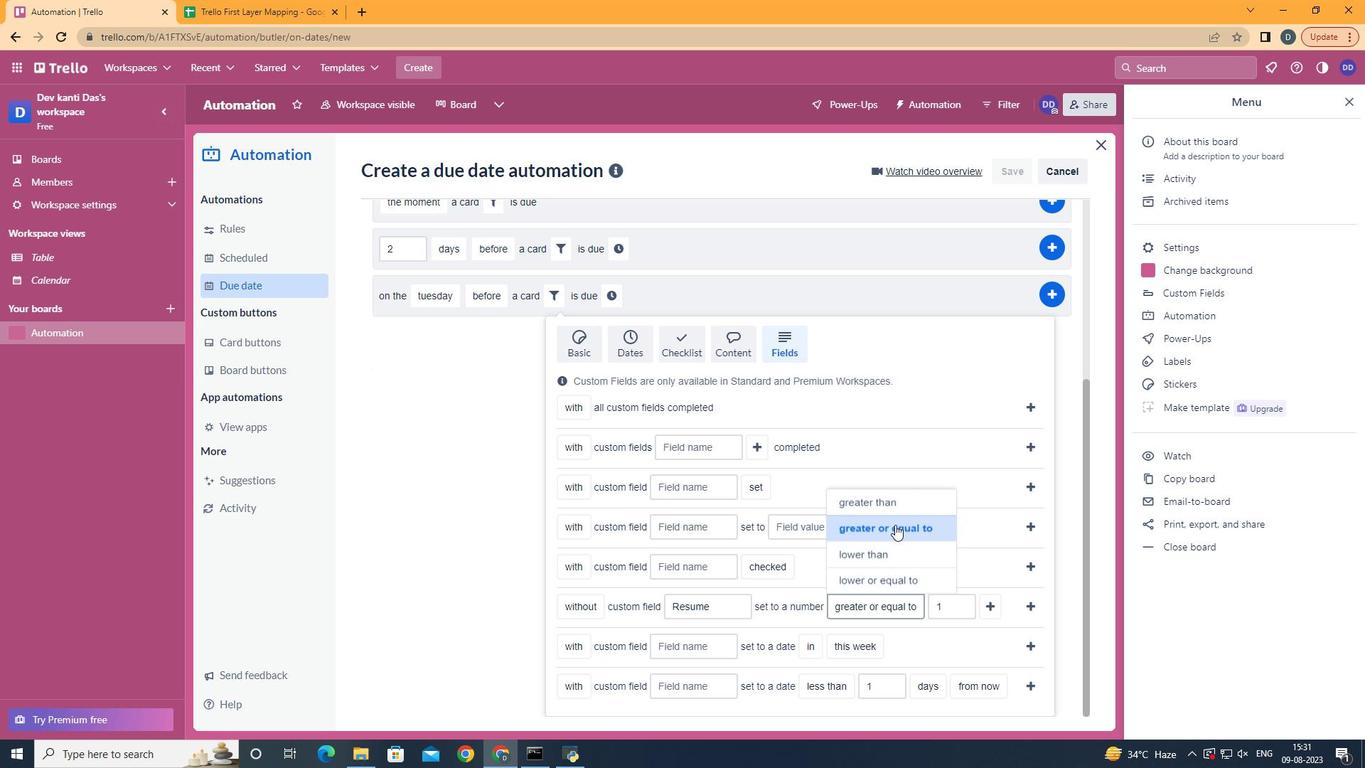 
Action: Mouse moved to (1000, 616)
Screenshot: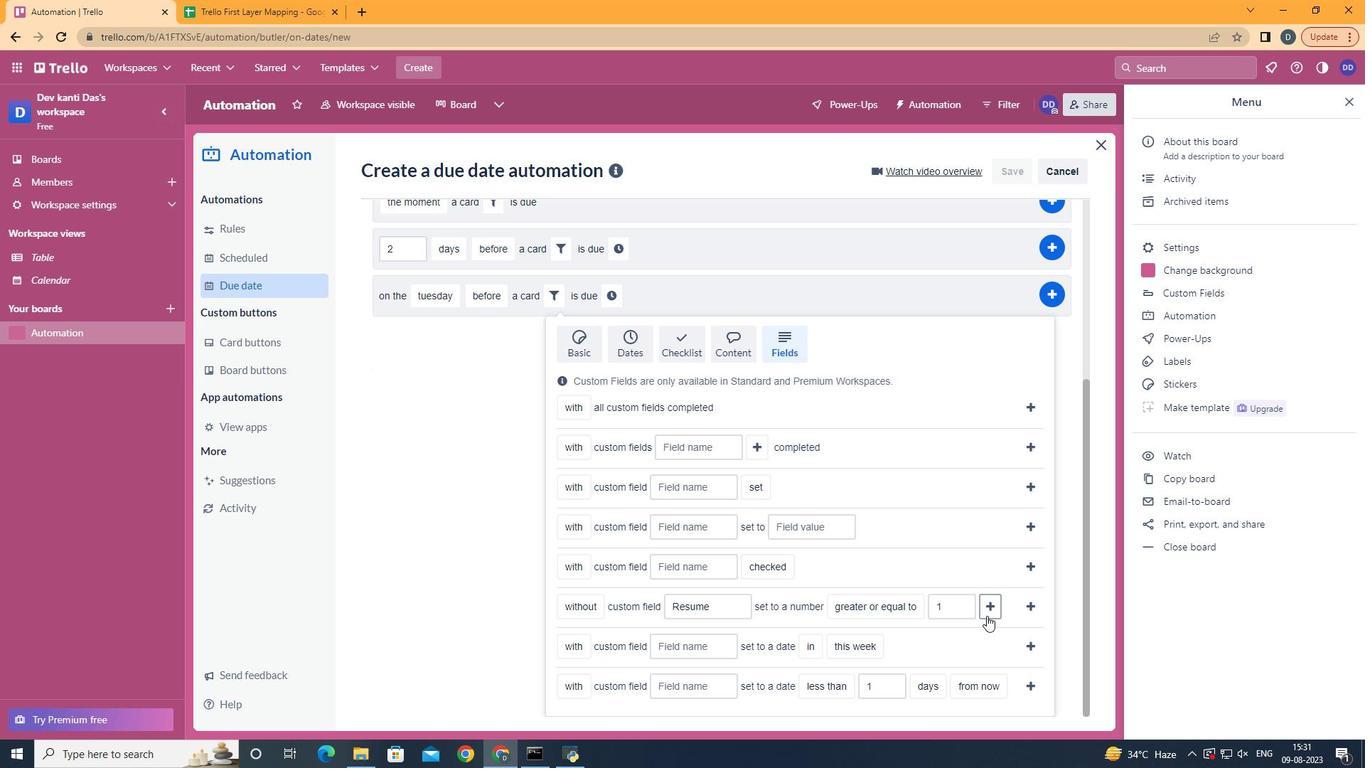 
Action: Mouse pressed left at (1000, 616)
Screenshot: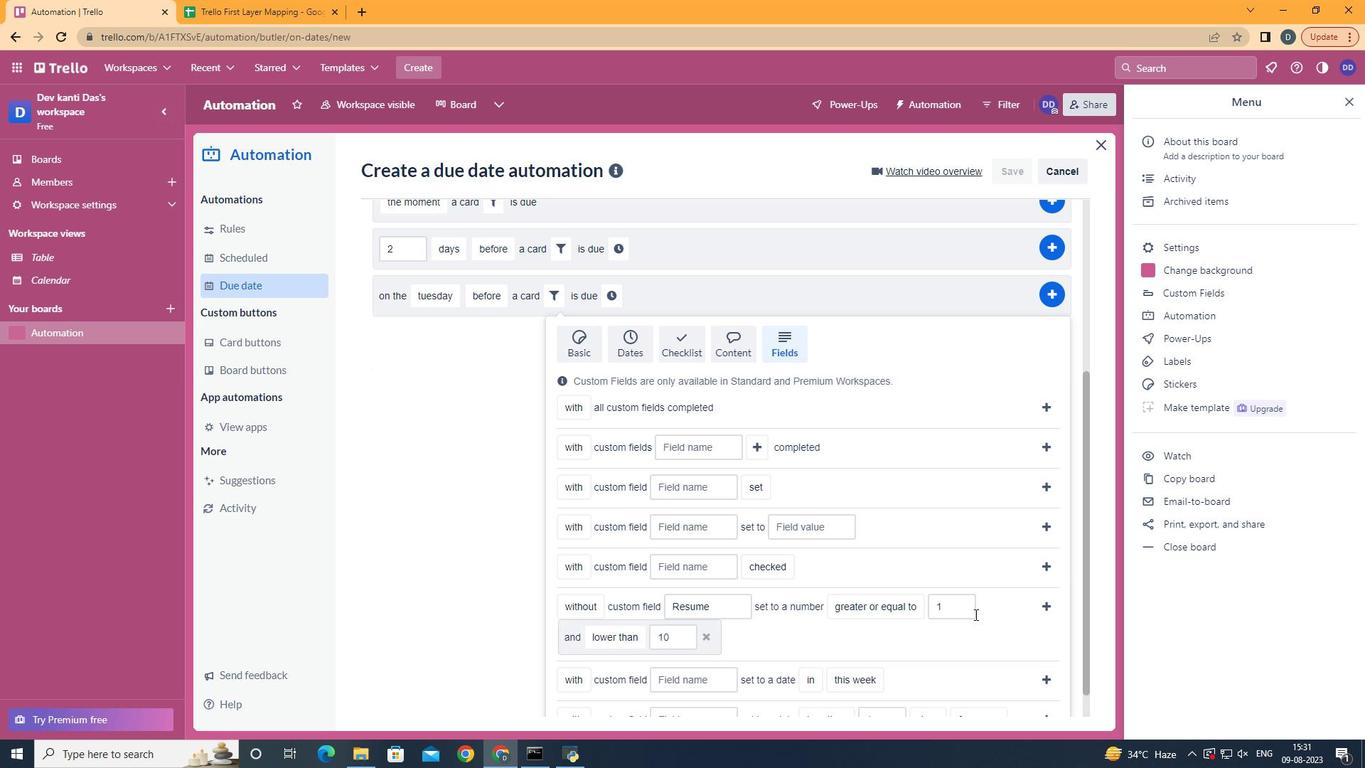 
Action: Mouse moved to (654, 619)
Screenshot: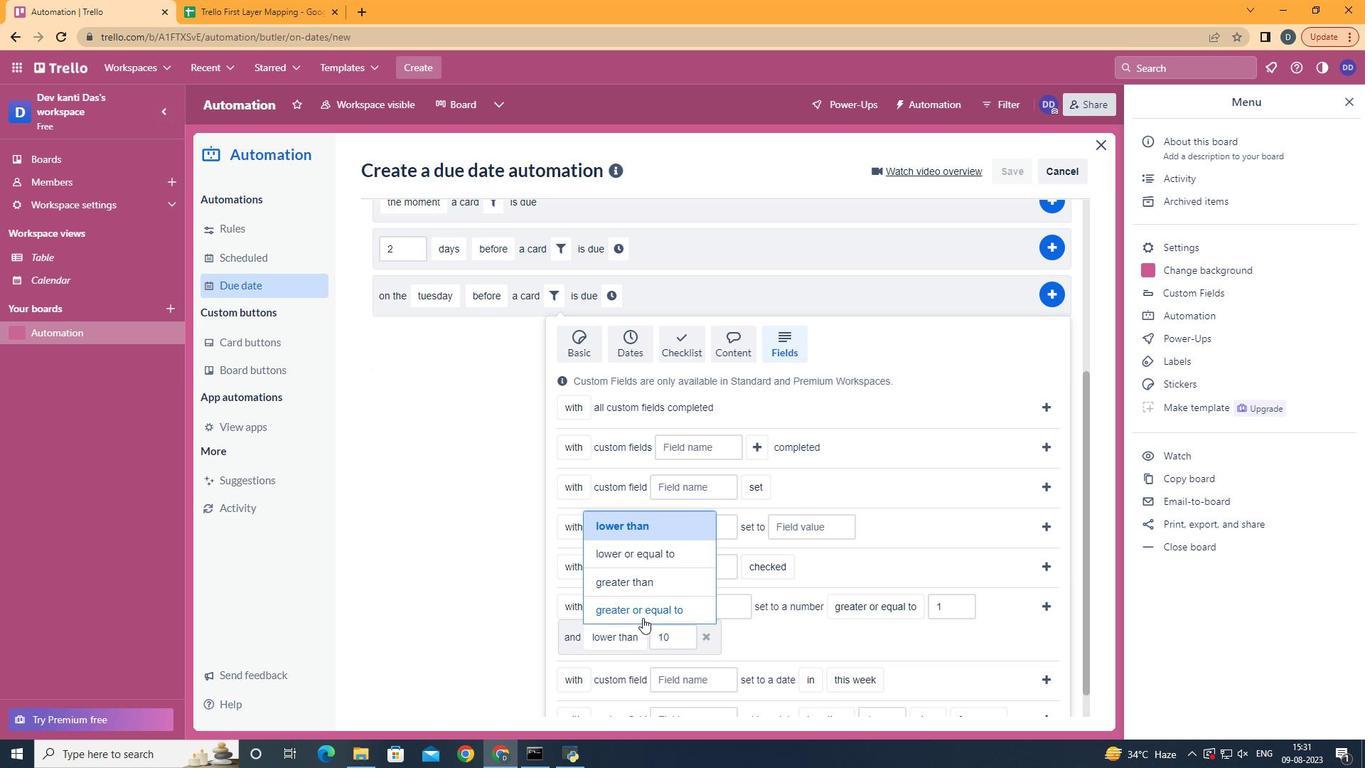 
Action: Mouse pressed left at (654, 619)
Screenshot: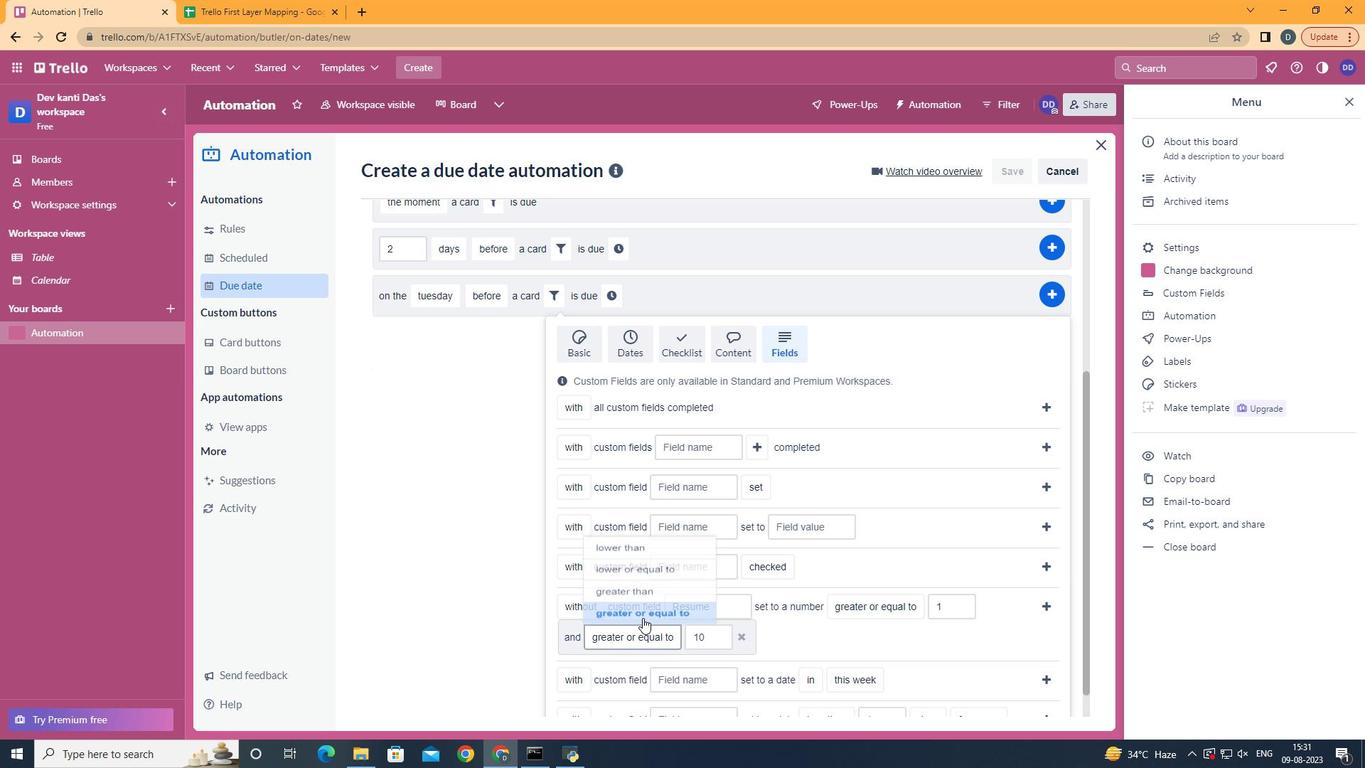 
Action: Mouse moved to (1055, 613)
Screenshot: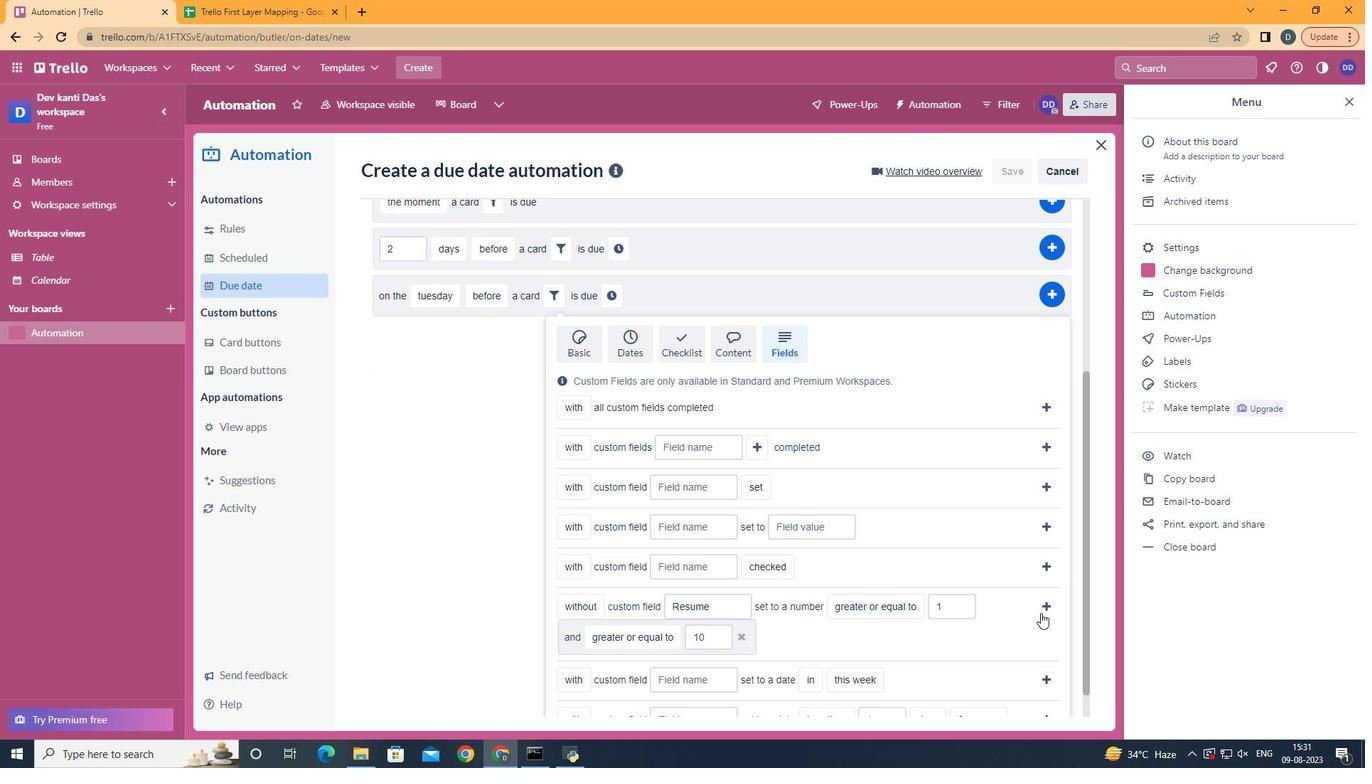 
Action: Mouse pressed left at (1055, 613)
Screenshot: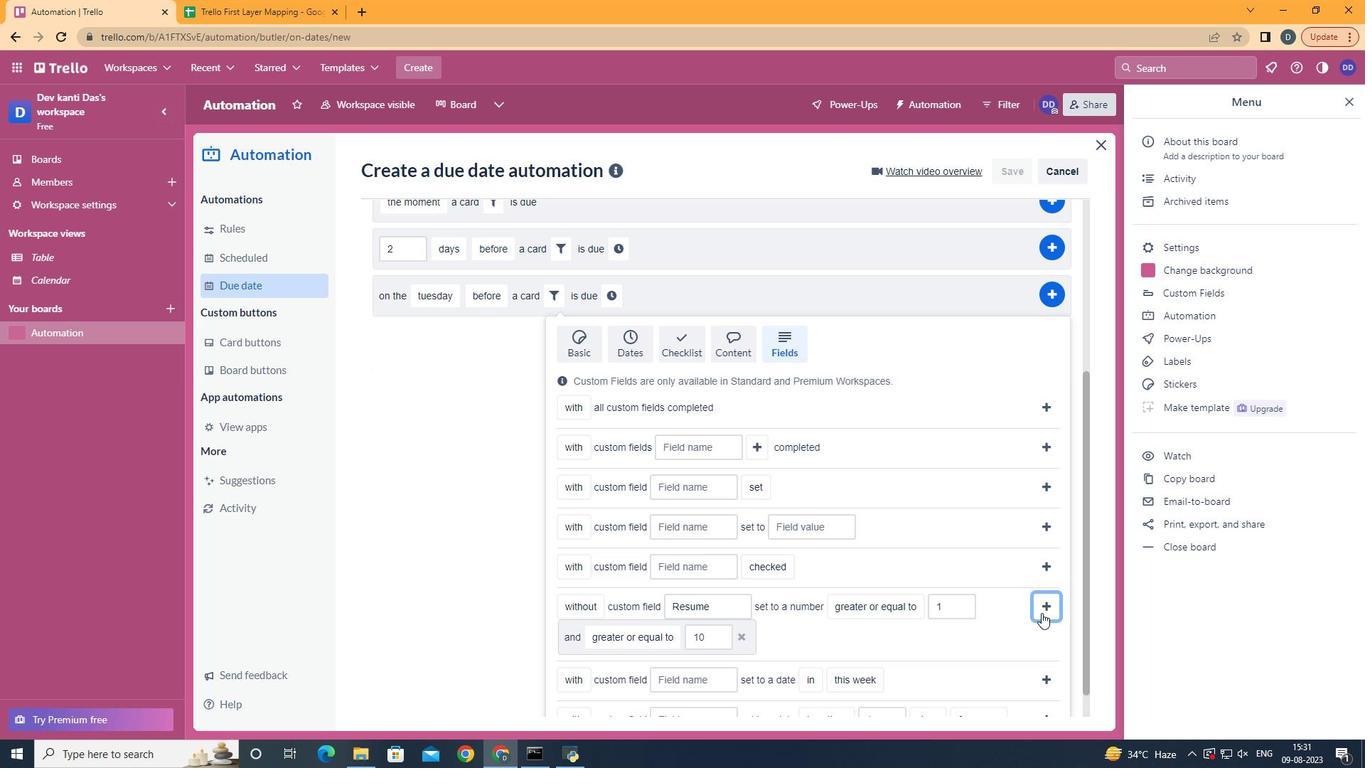 
Action: Mouse moved to (427, 599)
Screenshot: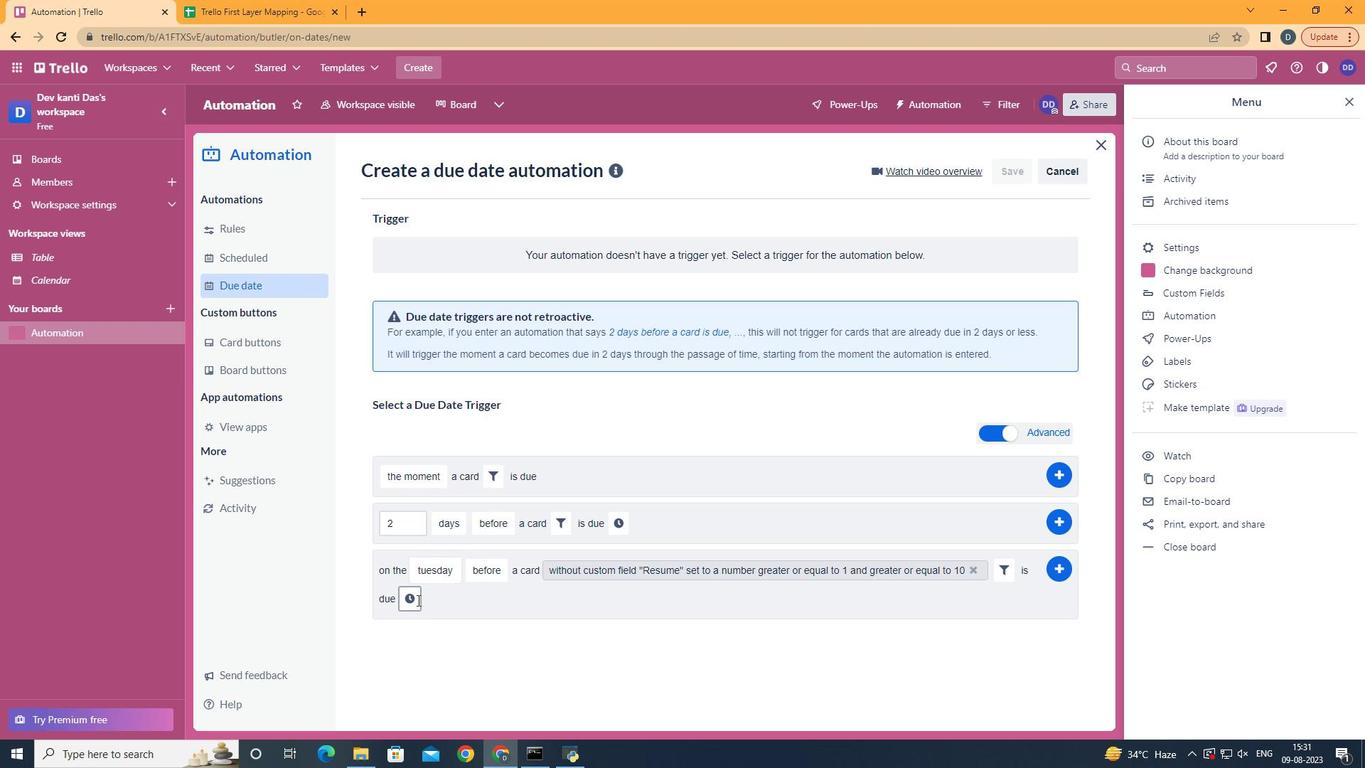 
Action: Mouse pressed left at (427, 599)
Screenshot: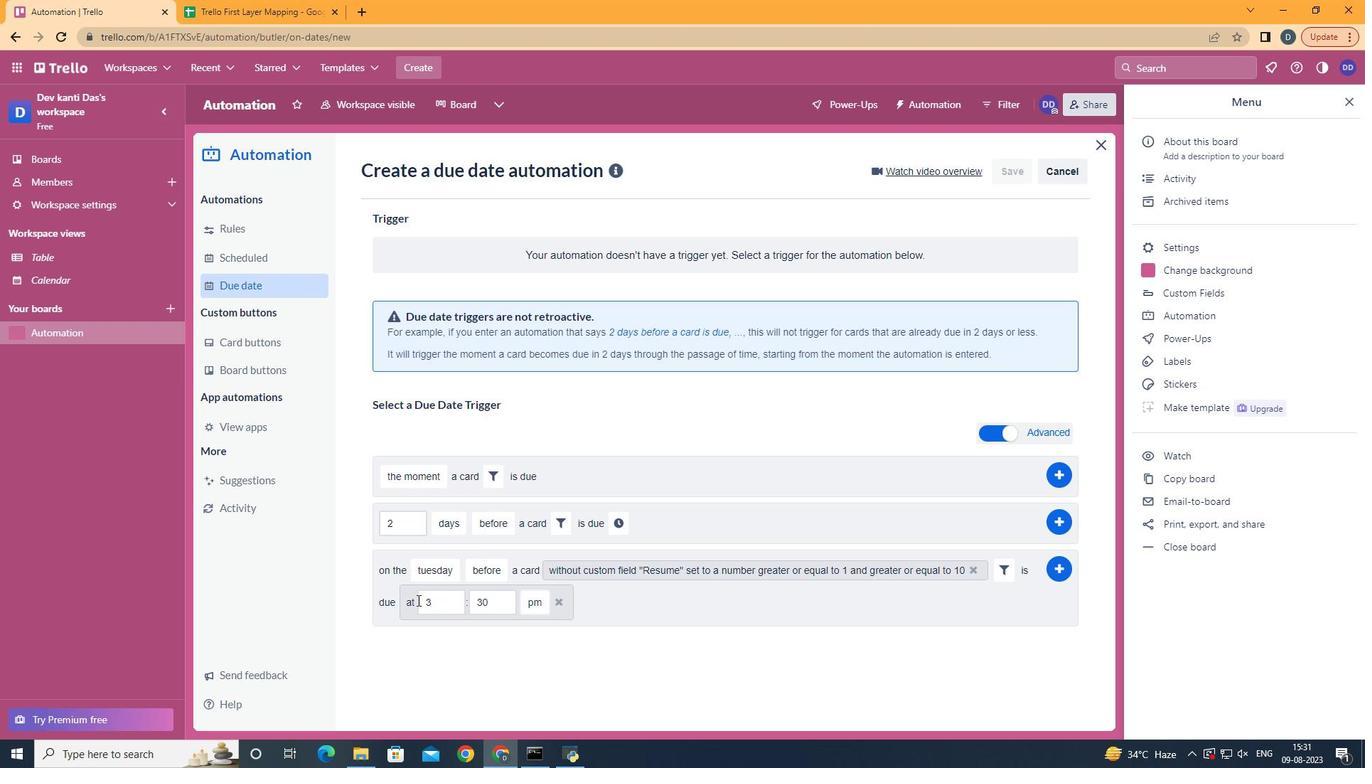 
Action: Mouse moved to (473, 595)
Screenshot: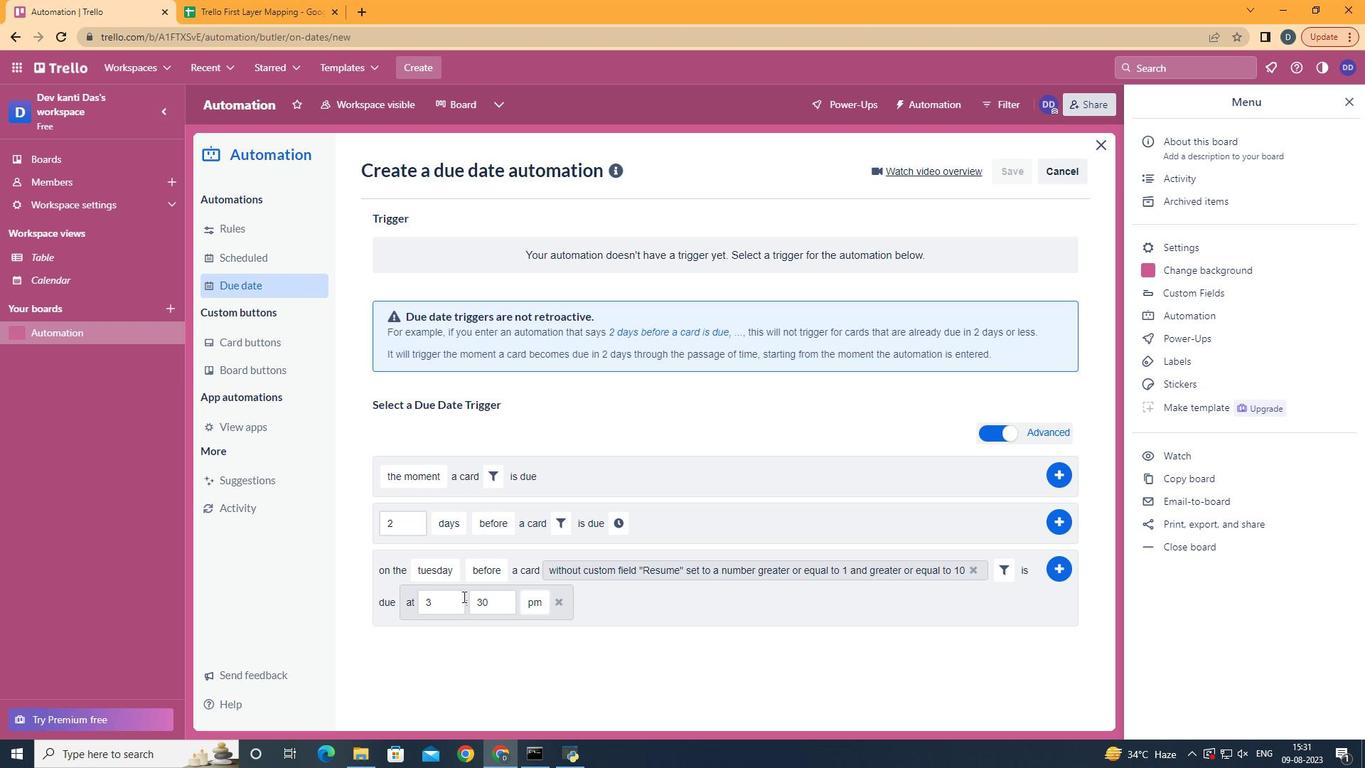 
Action: Mouse pressed left at (473, 595)
Screenshot: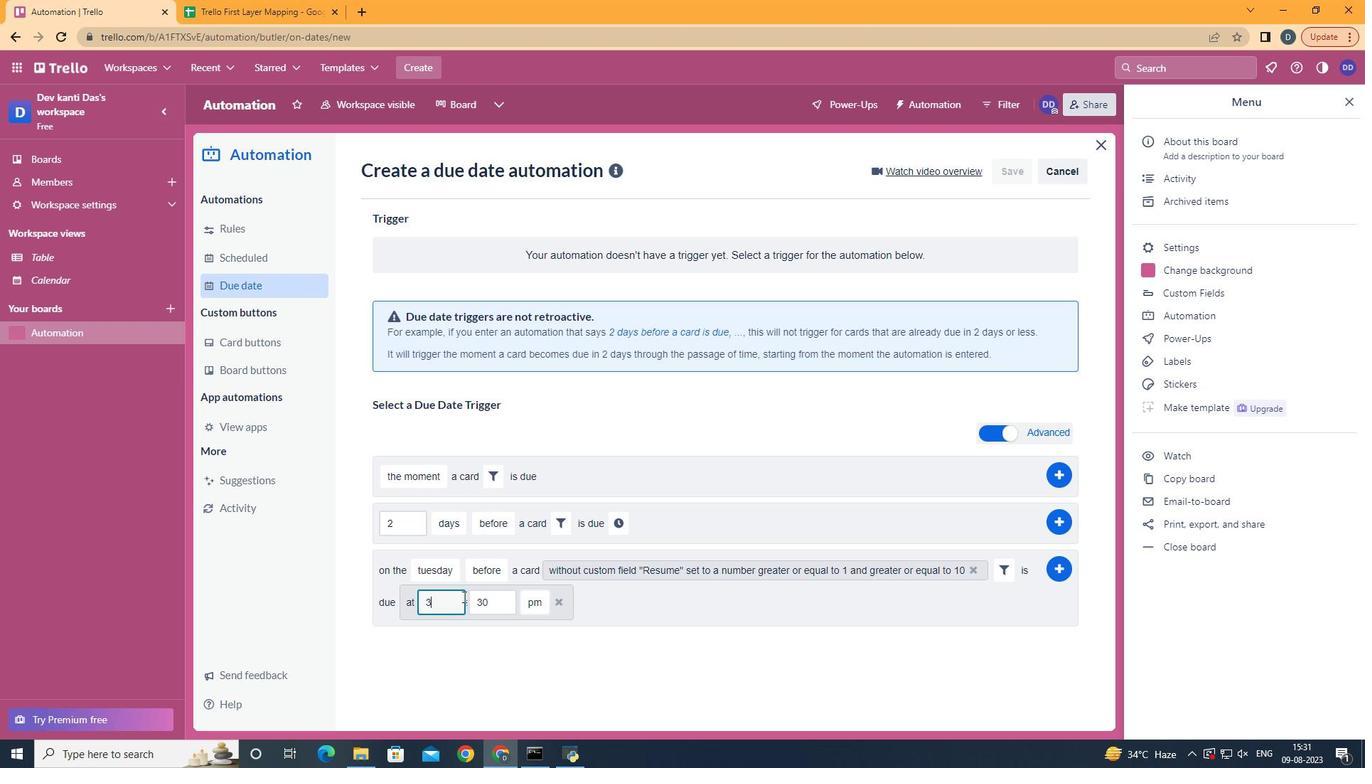 
Action: Mouse moved to (469, 595)
Screenshot: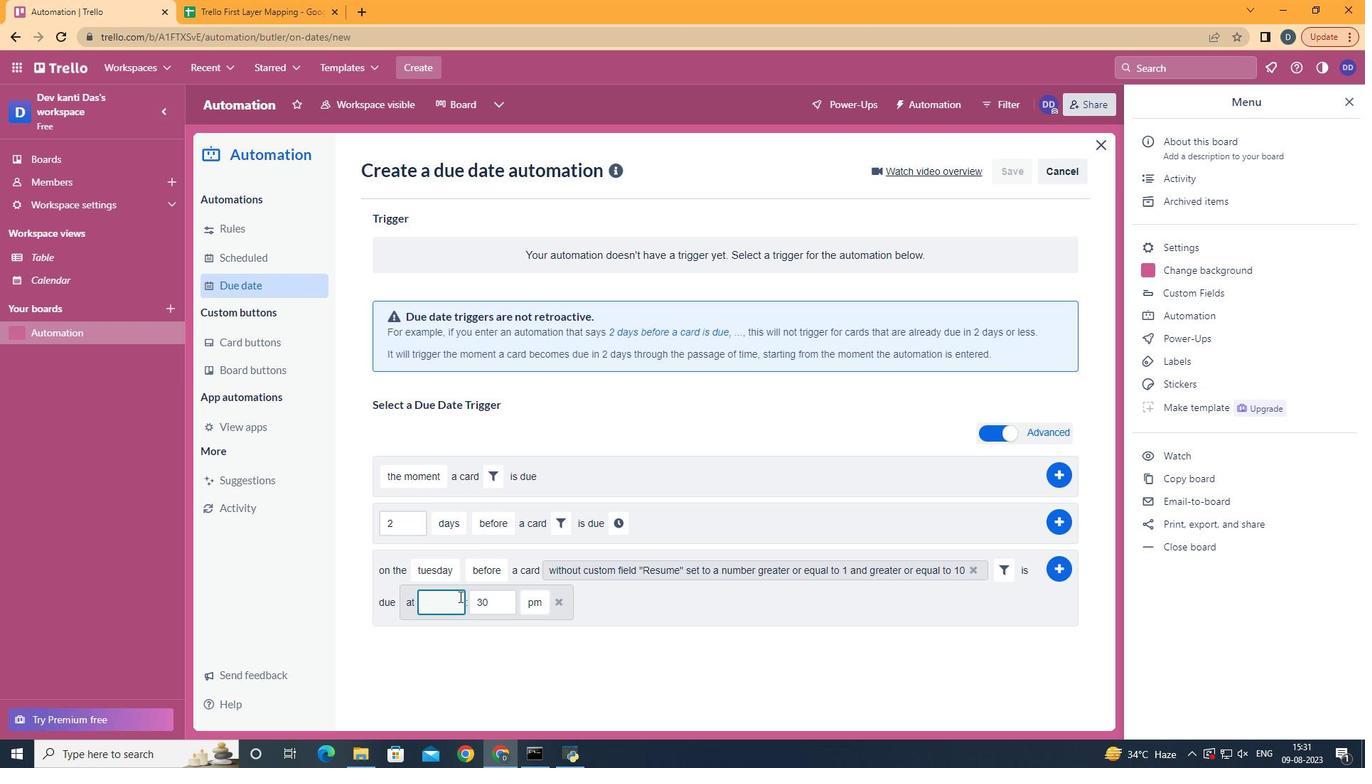 
Action: Key pressed <Key.backspace>11
Screenshot: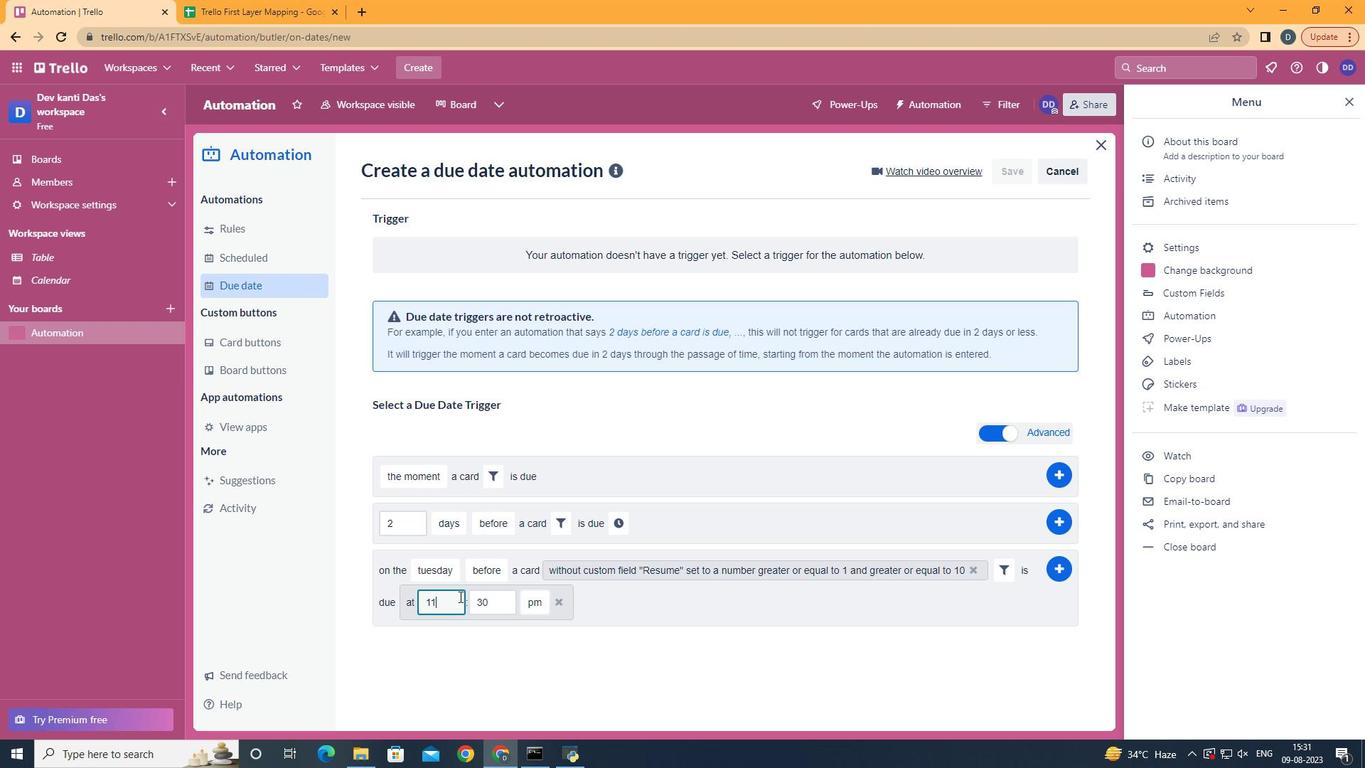 
Action: Mouse moved to (514, 607)
Screenshot: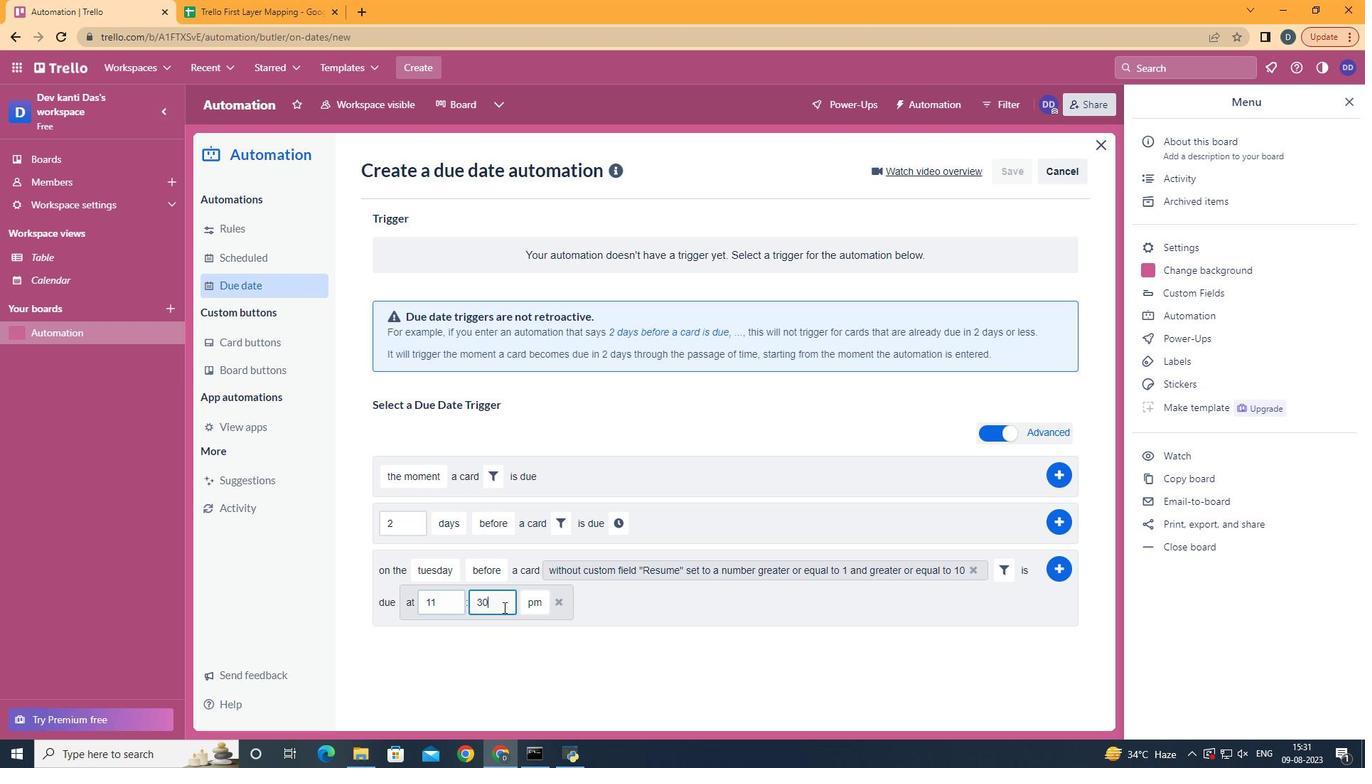 
Action: Mouse pressed left at (514, 607)
Screenshot: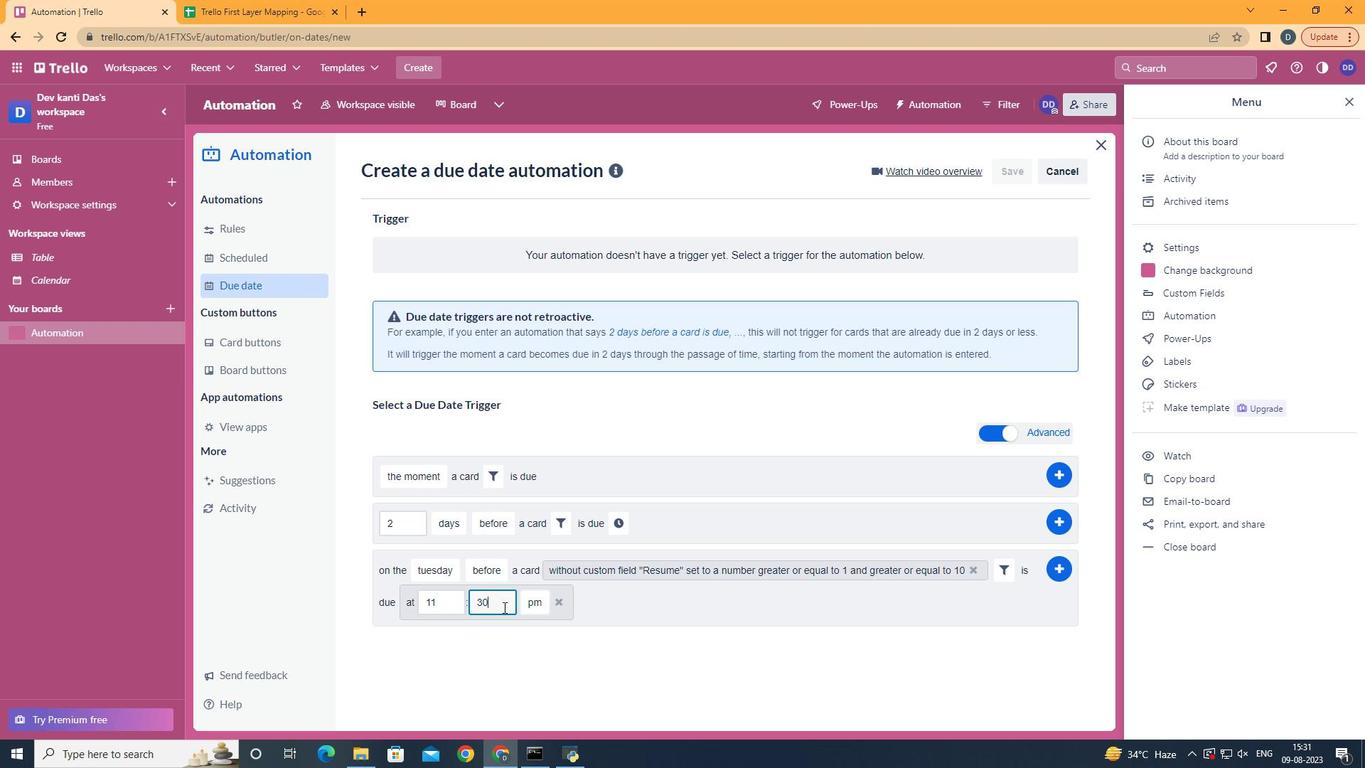 
Action: Mouse moved to (510, 609)
Screenshot: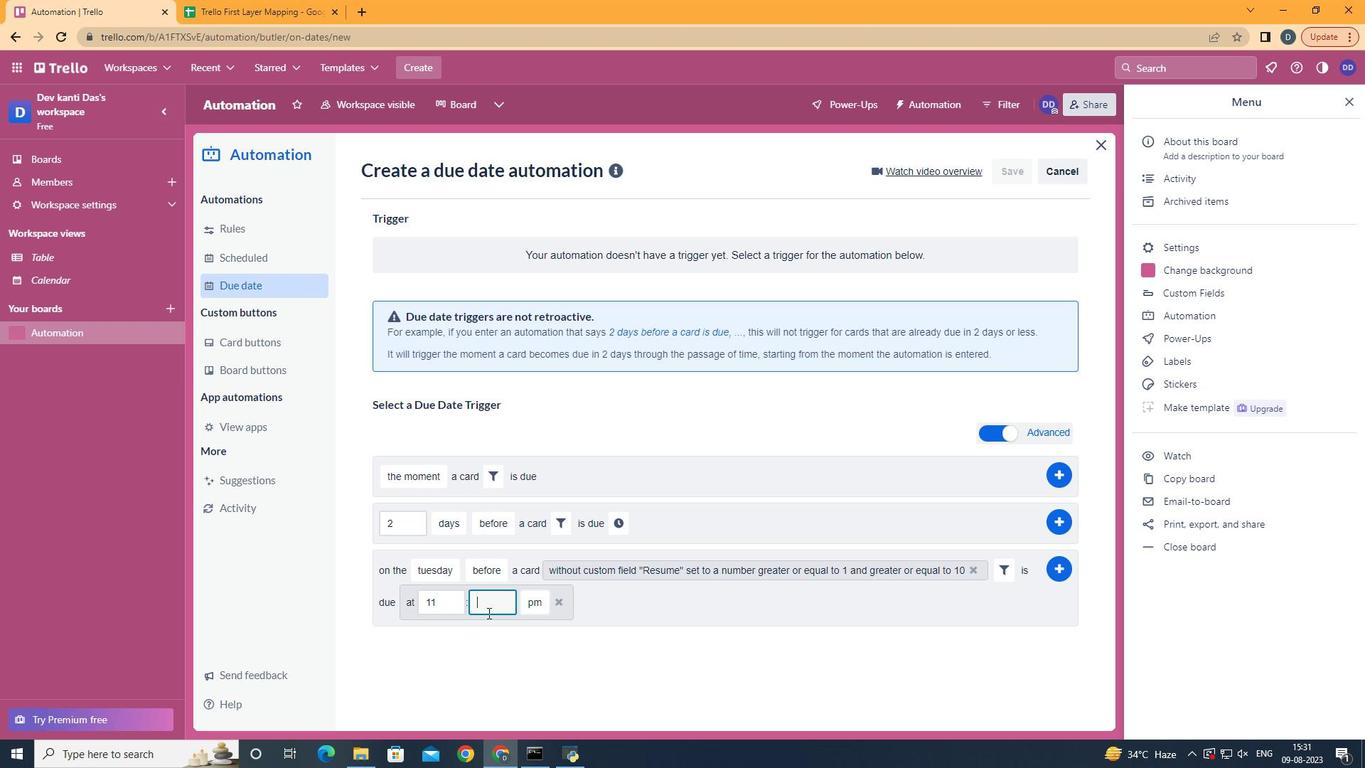 
Action: Key pressed <Key.backspace>
Screenshot: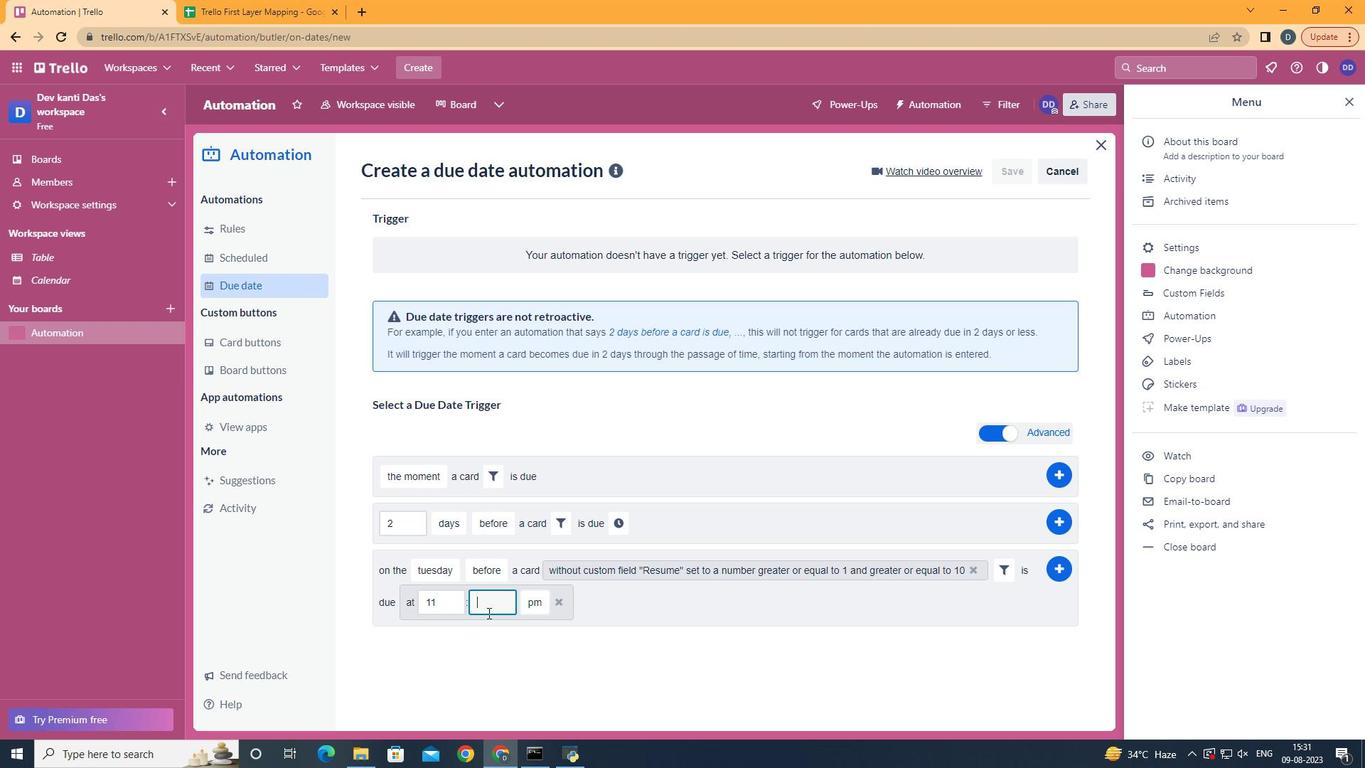 
Action: Mouse moved to (498, 613)
Screenshot: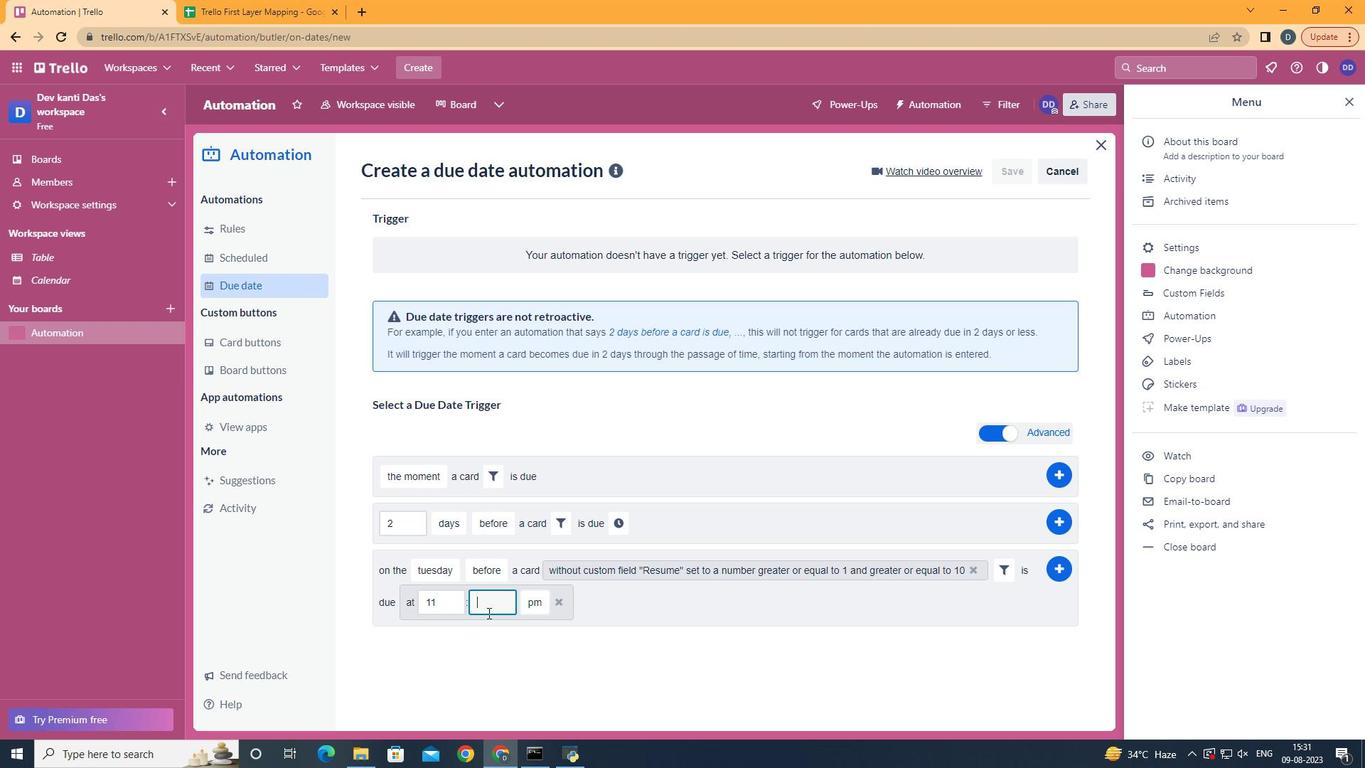 
Action: Key pressed <Key.backspace>00
Screenshot: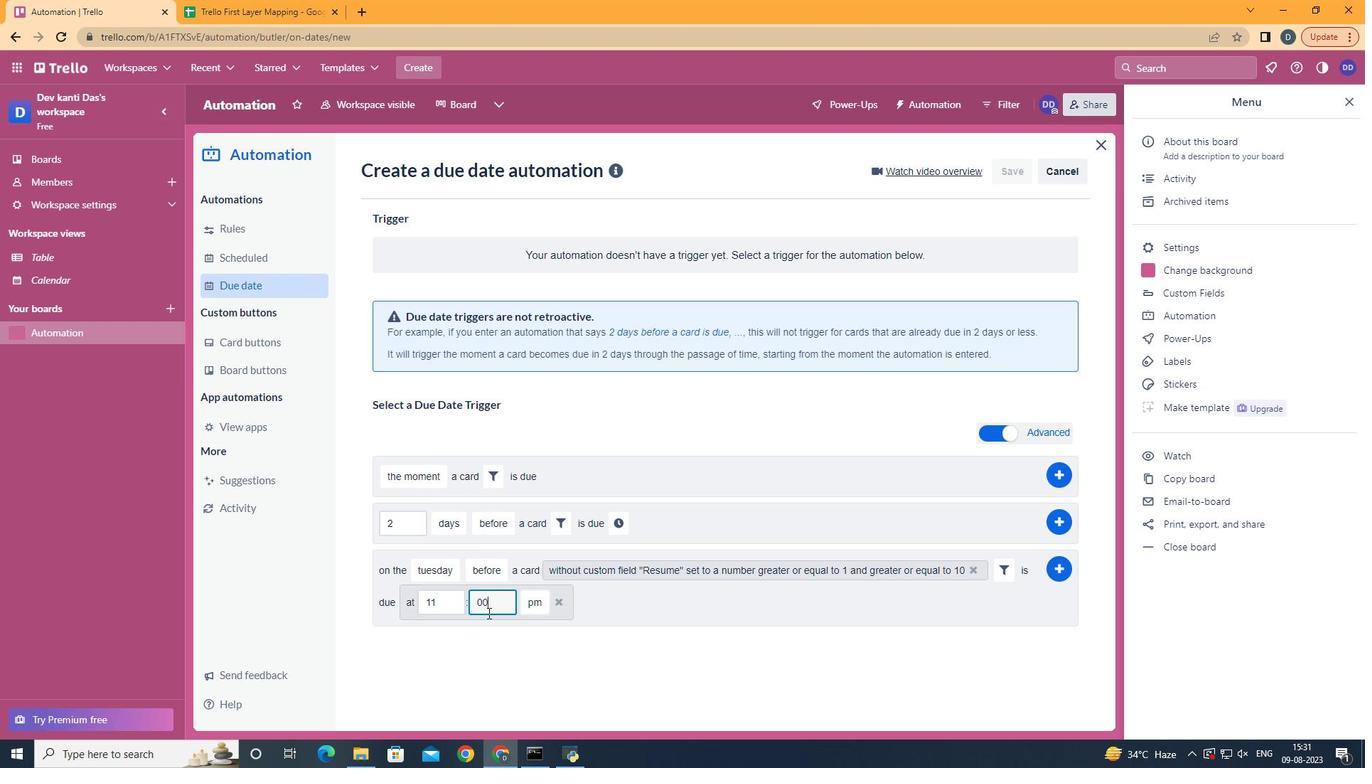 
Action: Mouse moved to (555, 627)
Screenshot: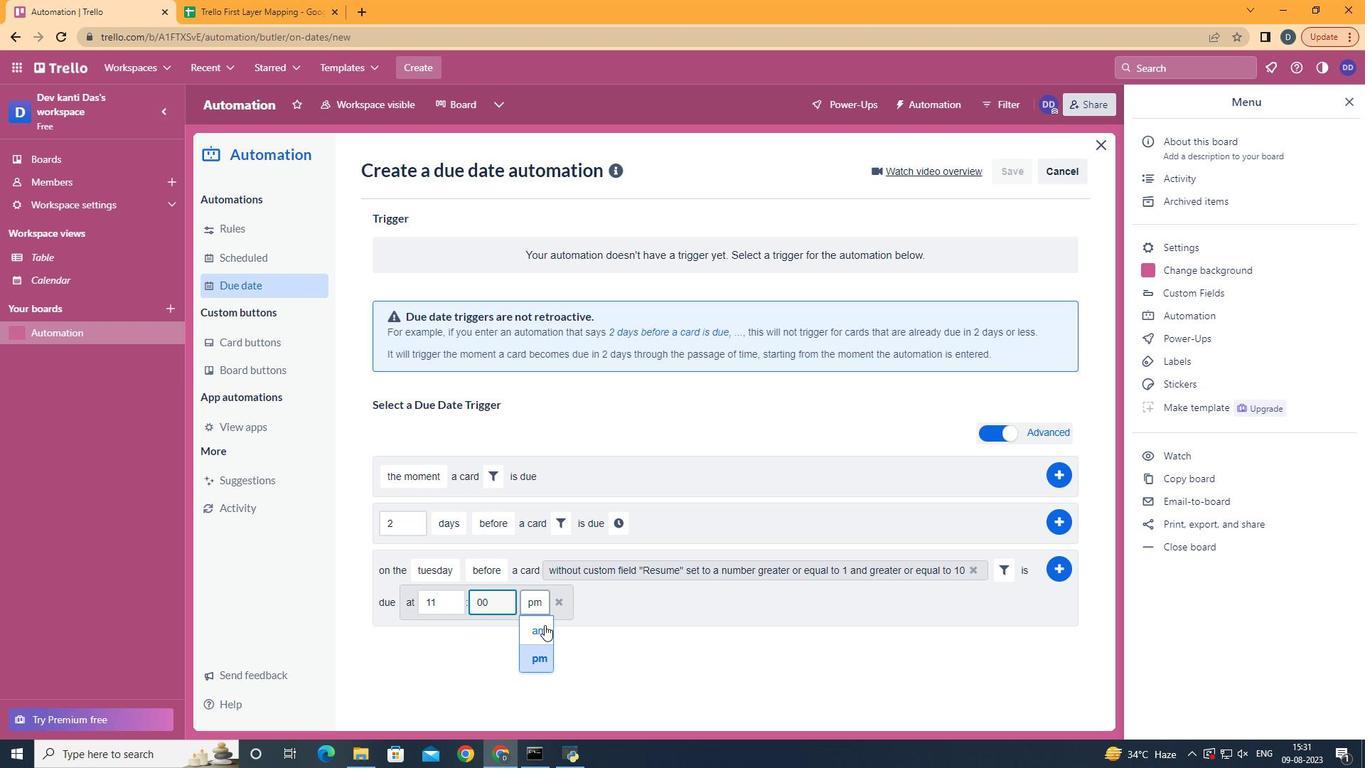
Action: Mouse pressed left at (555, 627)
Screenshot: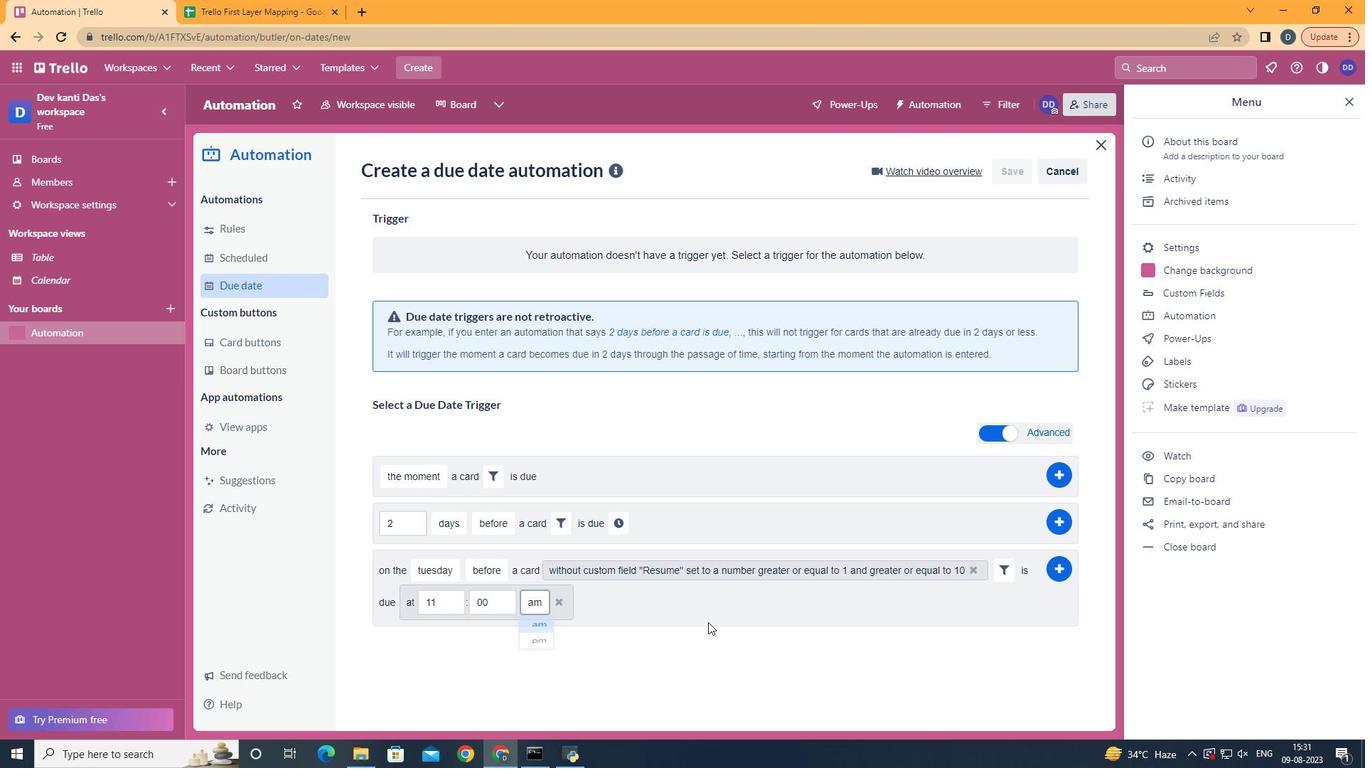 
Action: Mouse moved to (1077, 559)
Screenshot: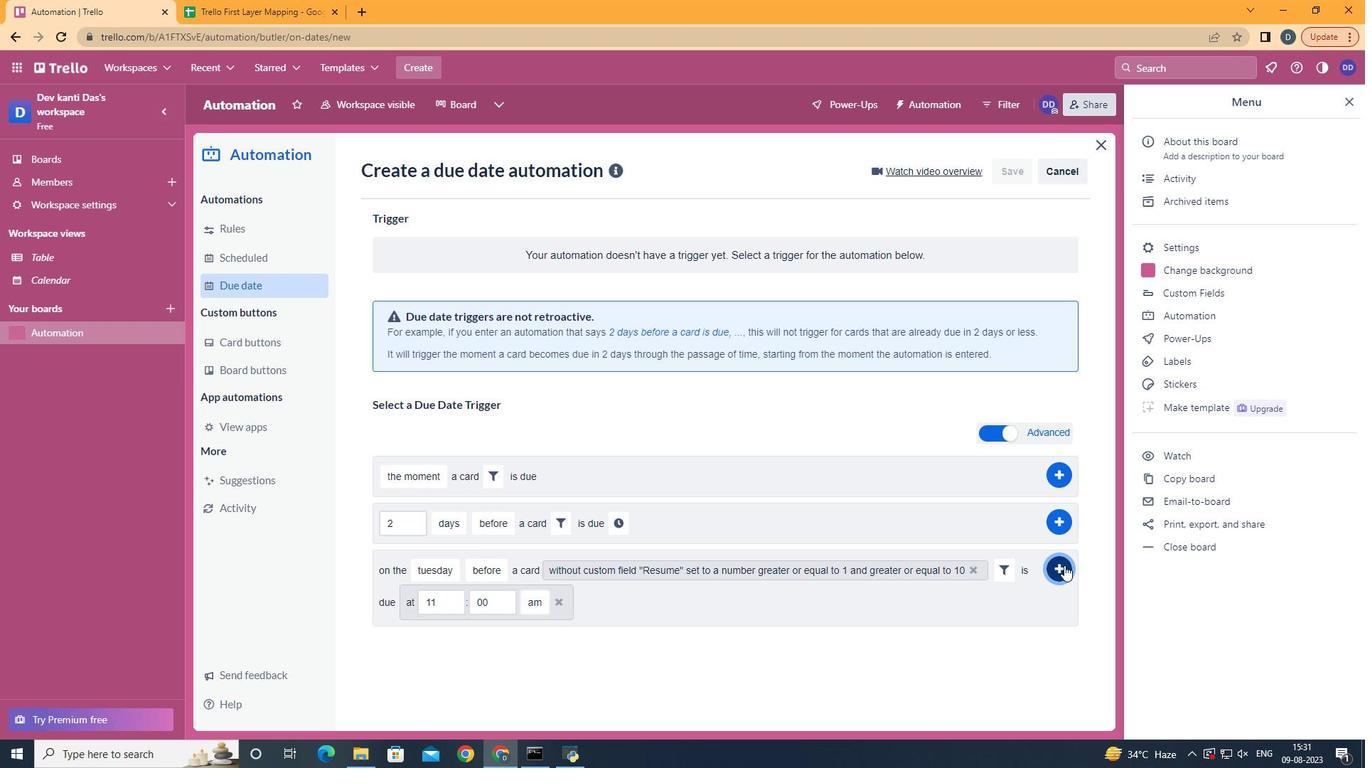 
Action: Mouse pressed left at (1077, 559)
Screenshot: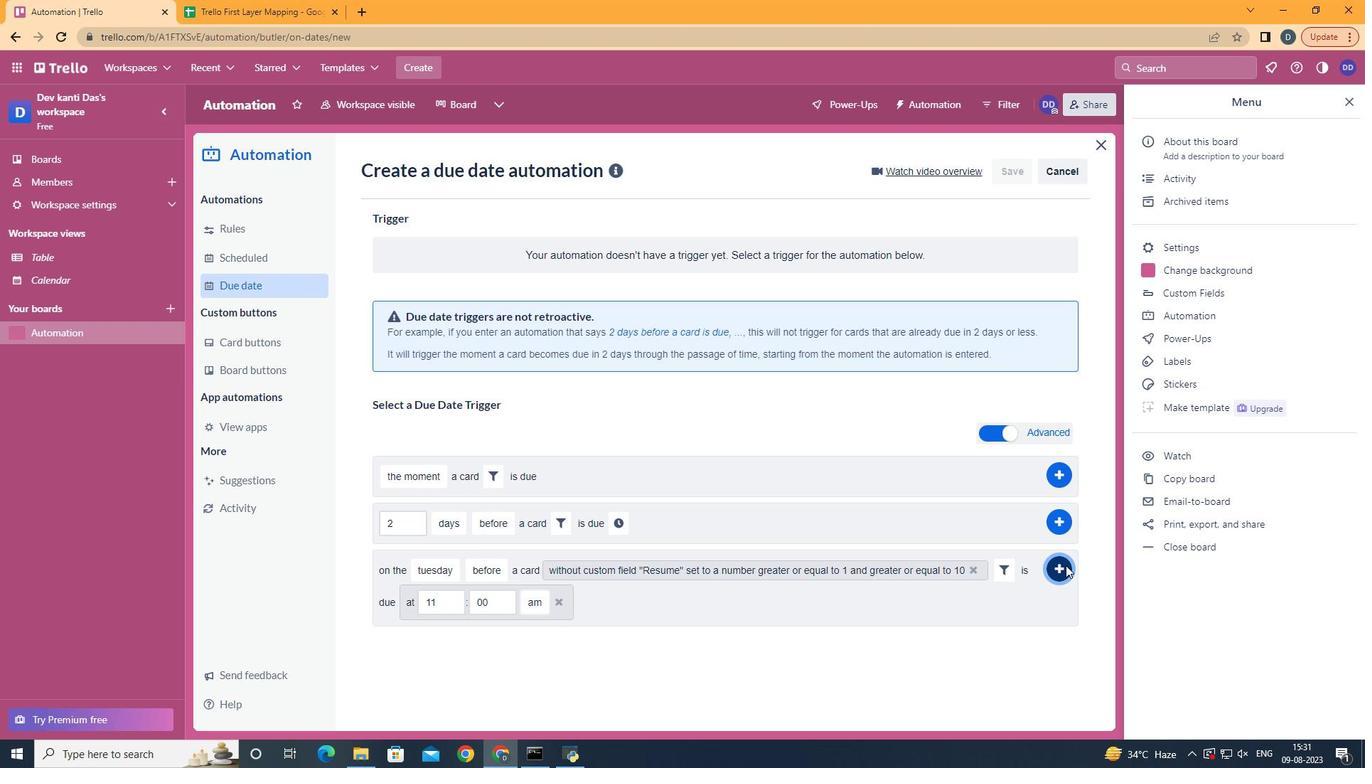 
Action: Mouse moved to (783, 298)
Screenshot: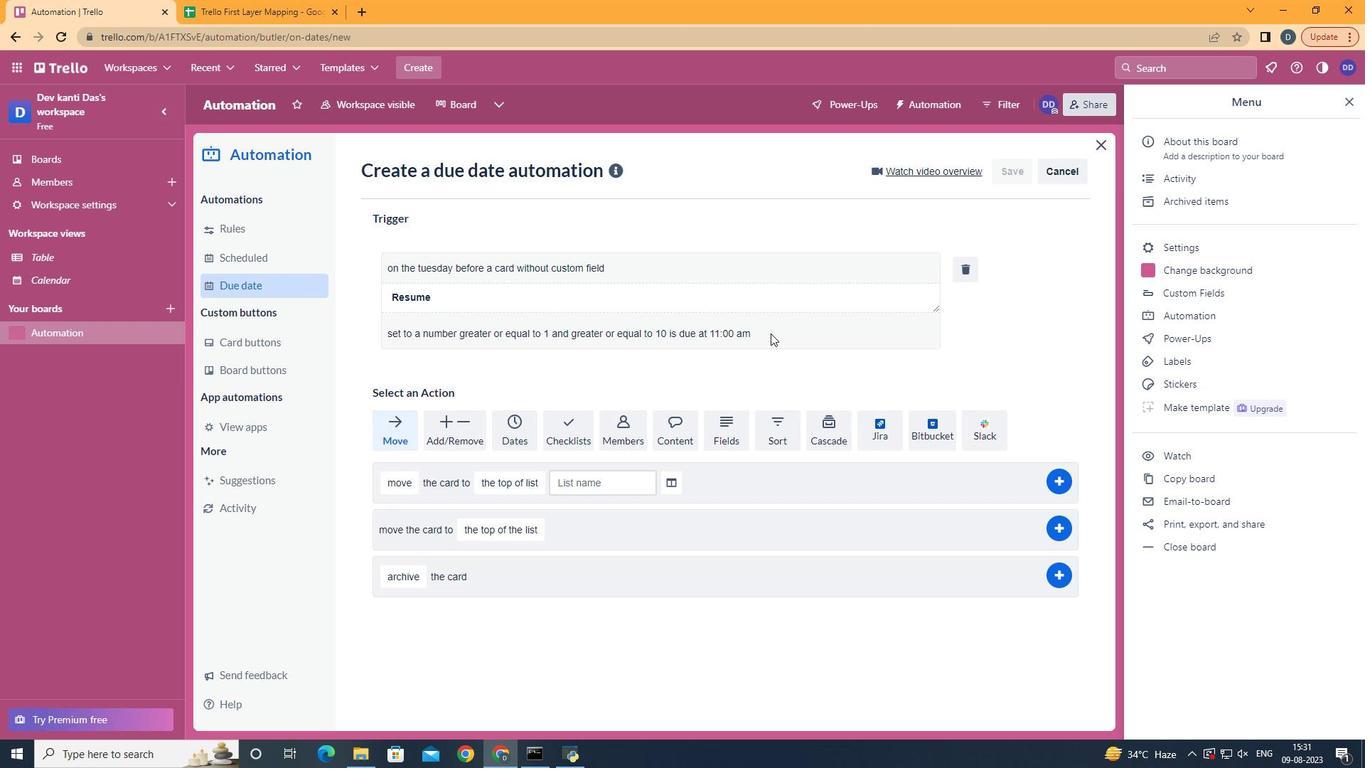 
